 Task: Create a sub task Gather and Analyse Requirements for the task  Create a new online platform for online meditation and mindfulness sessions in the project BrightWorks , assign it to team member softage.2@softage.net and update the status of the sub task to  At Risk , set the priority of the sub task to Medium
Action: Mouse moved to (553, 499)
Screenshot: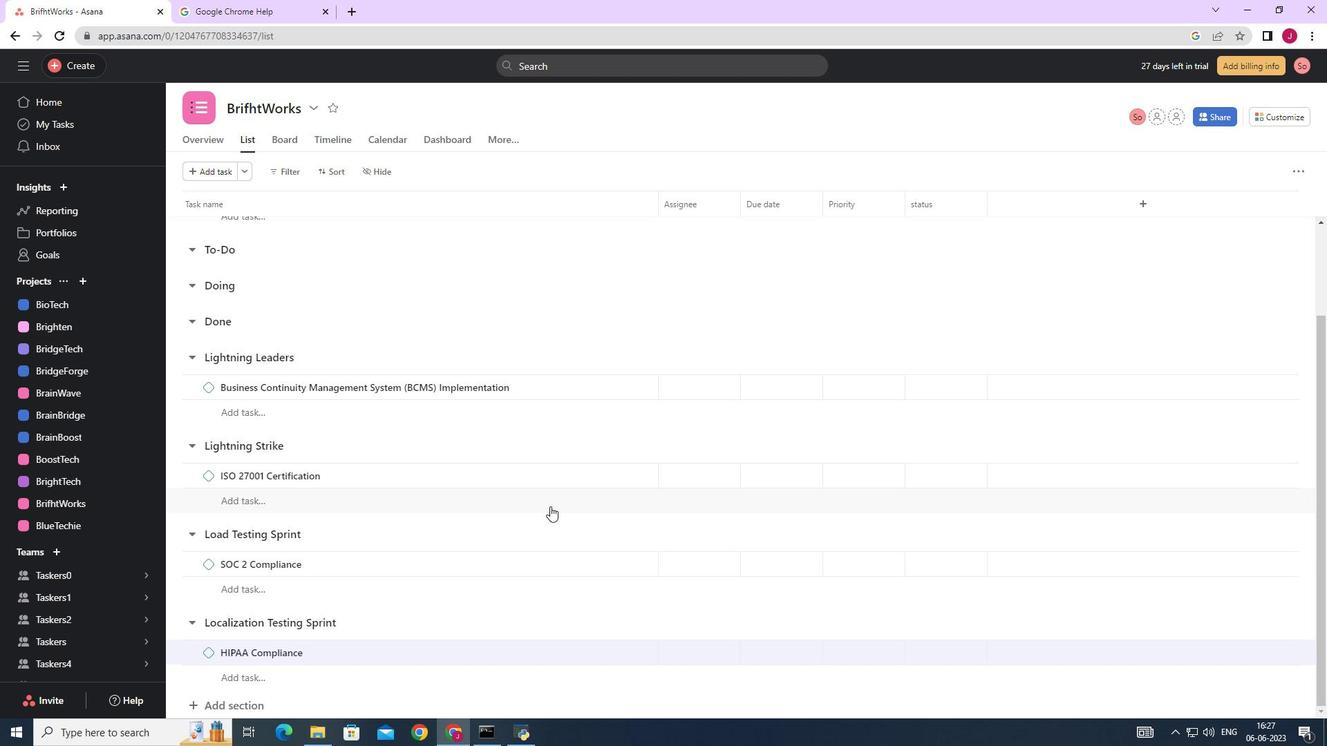 
Action: Mouse scrolled (553, 499) with delta (0, 0)
Screenshot: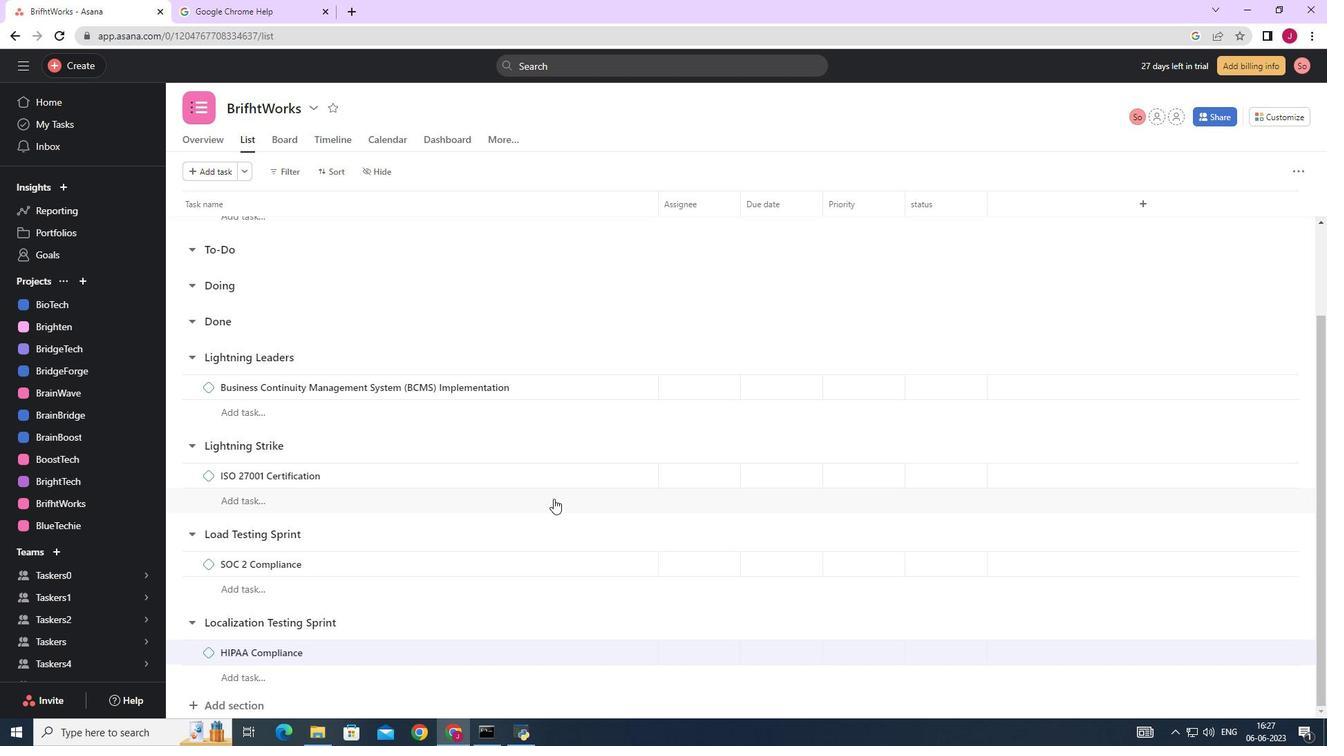
Action: Mouse moved to (1286, 114)
Screenshot: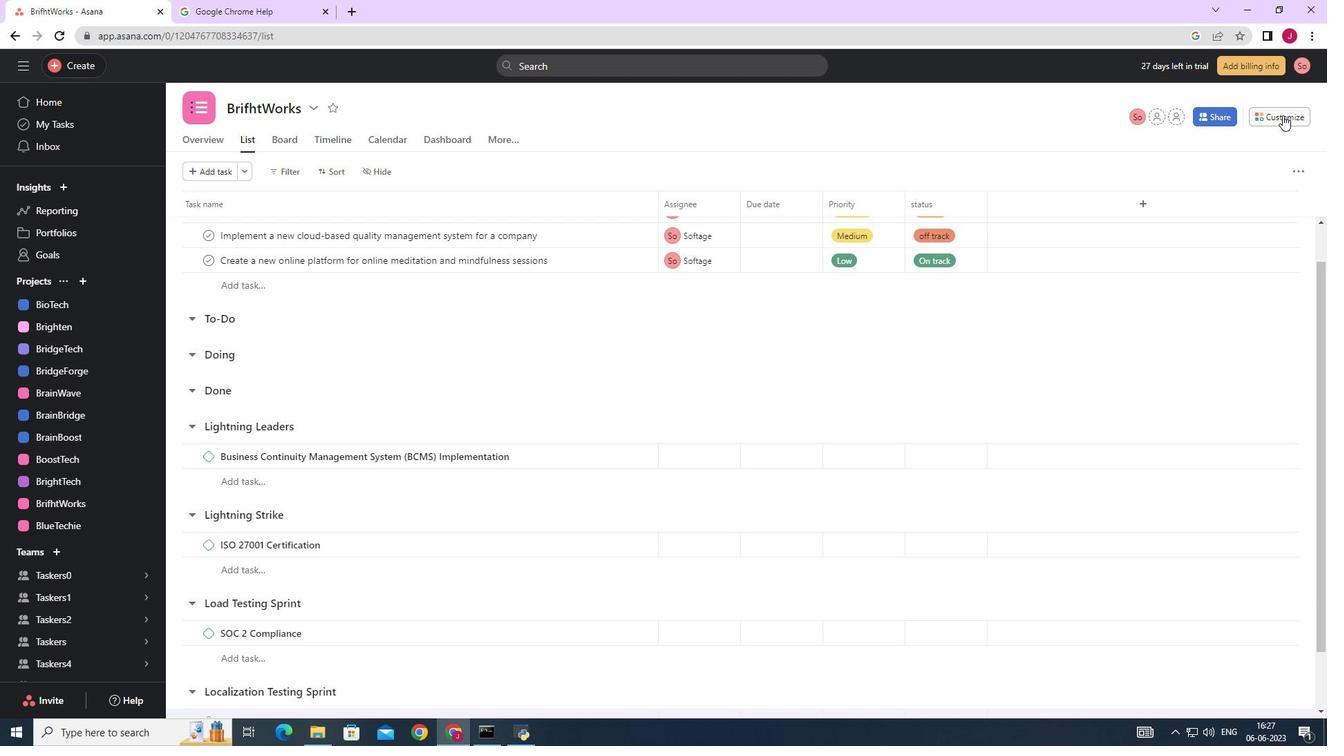 
Action: Mouse pressed left at (1286, 114)
Screenshot: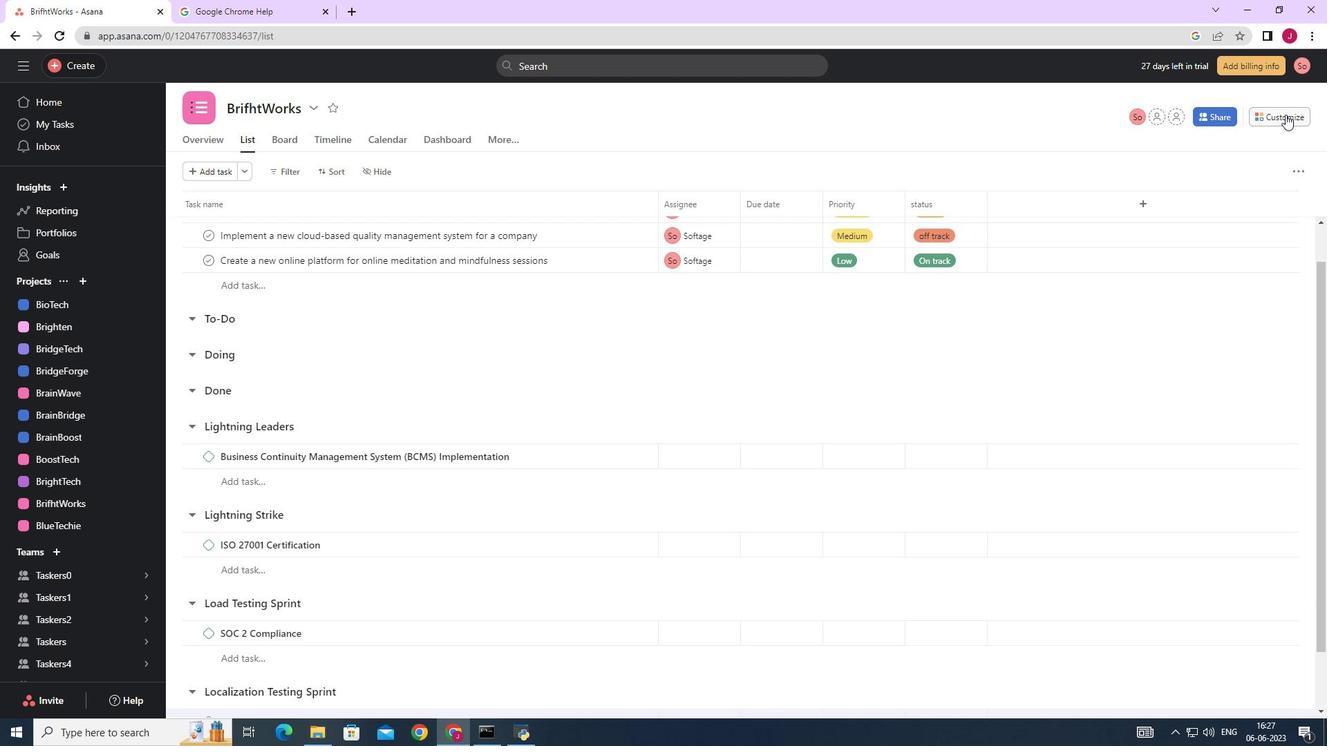 
Action: Mouse moved to (866, 346)
Screenshot: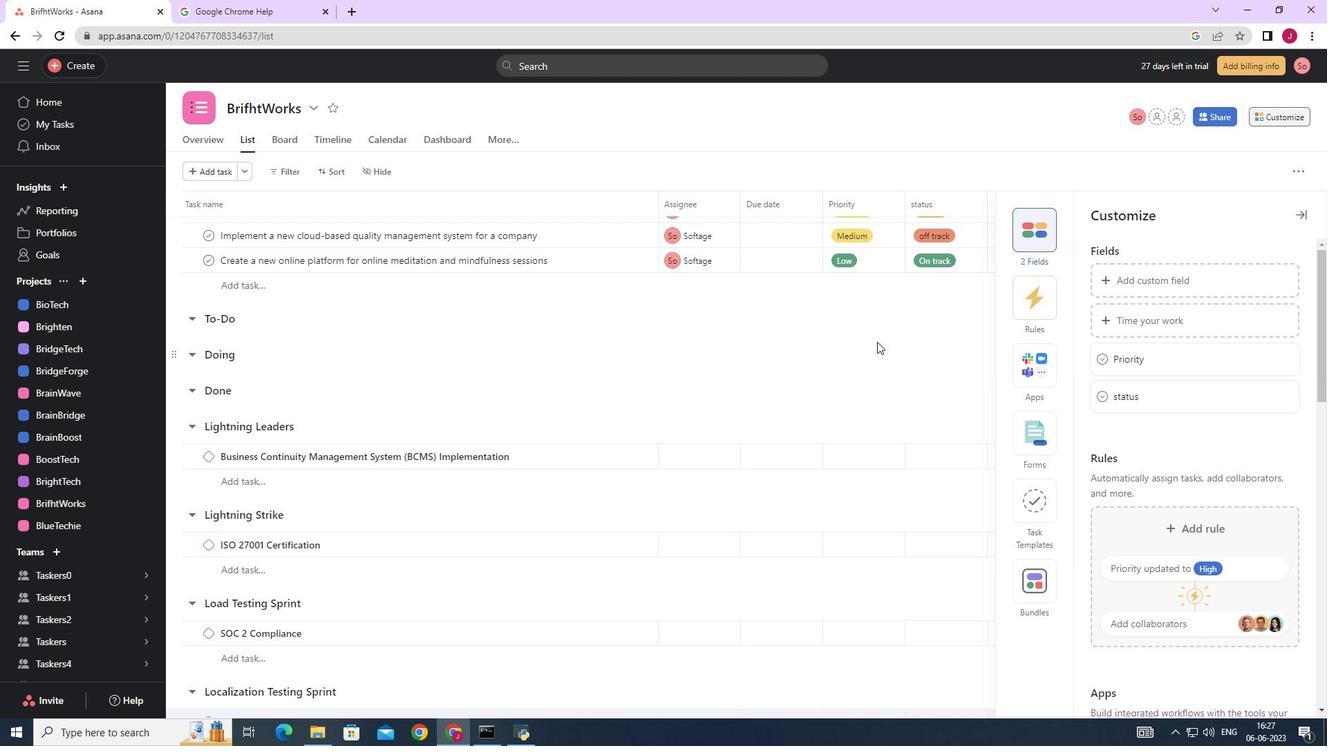 
Action: Mouse pressed left at (866, 346)
Screenshot: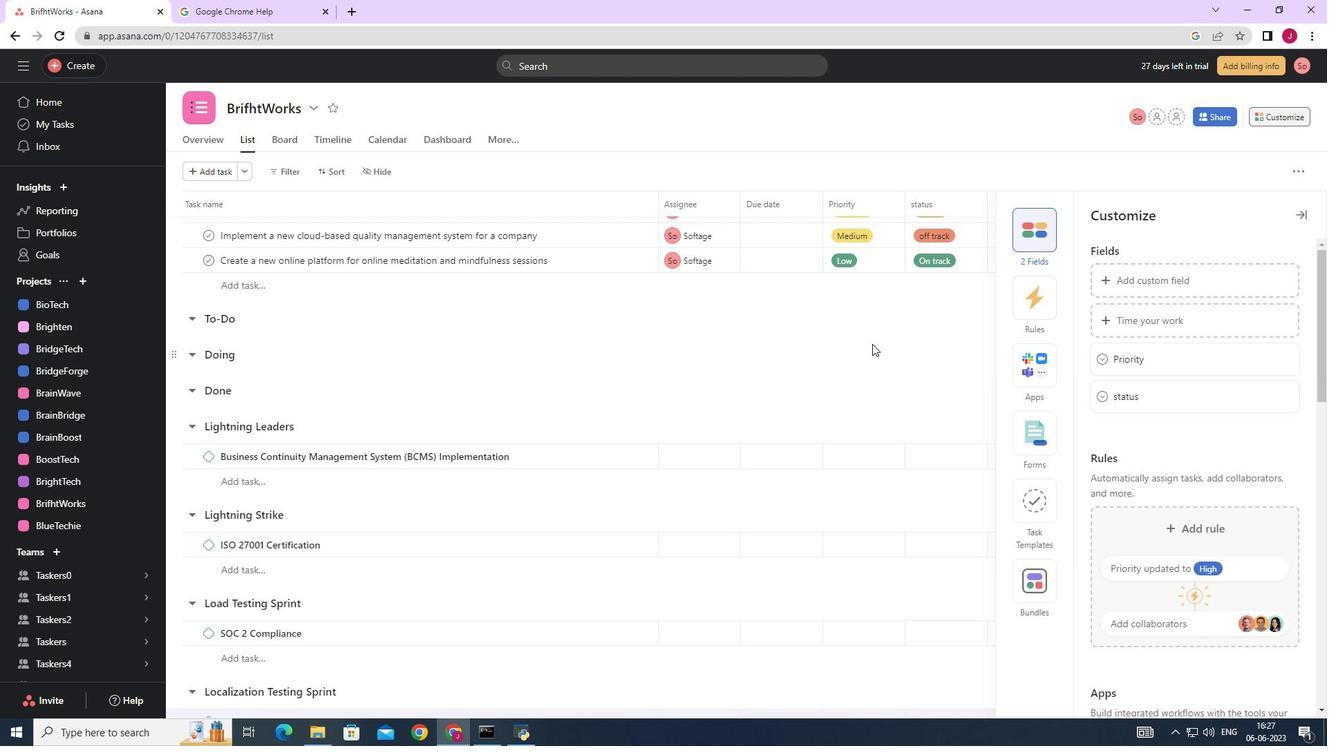 
Action: Mouse moved to (638, 396)
Screenshot: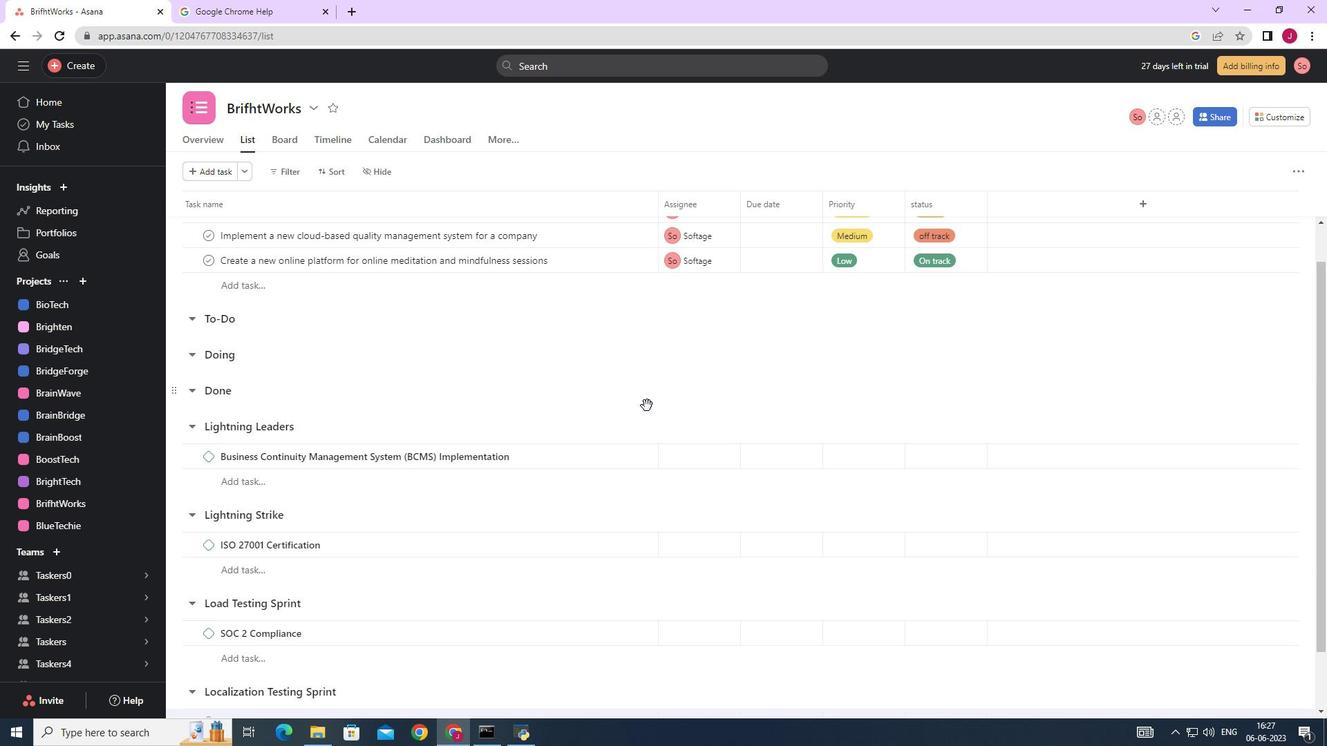 
Action: Mouse scrolled (638, 397) with delta (0, 0)
Screenshot: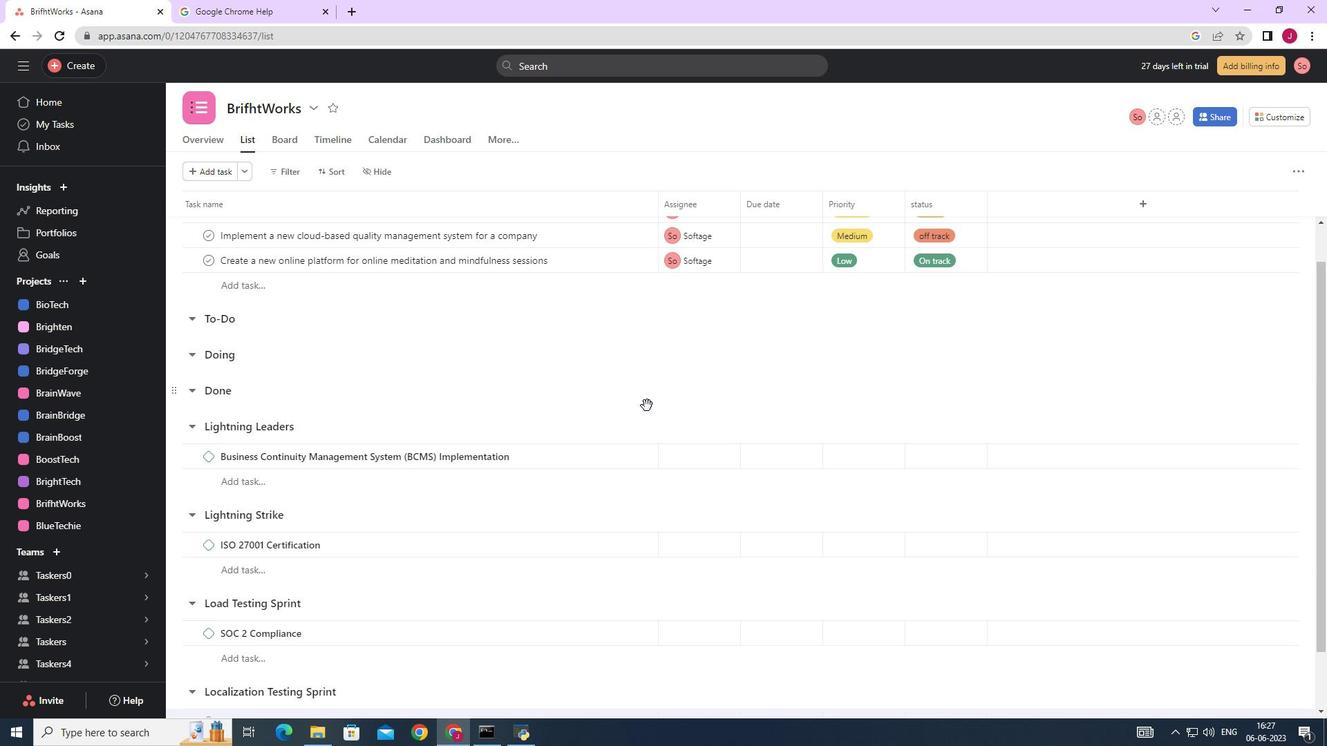 
Action: Mouse moved to (636, 394)
Screenshot: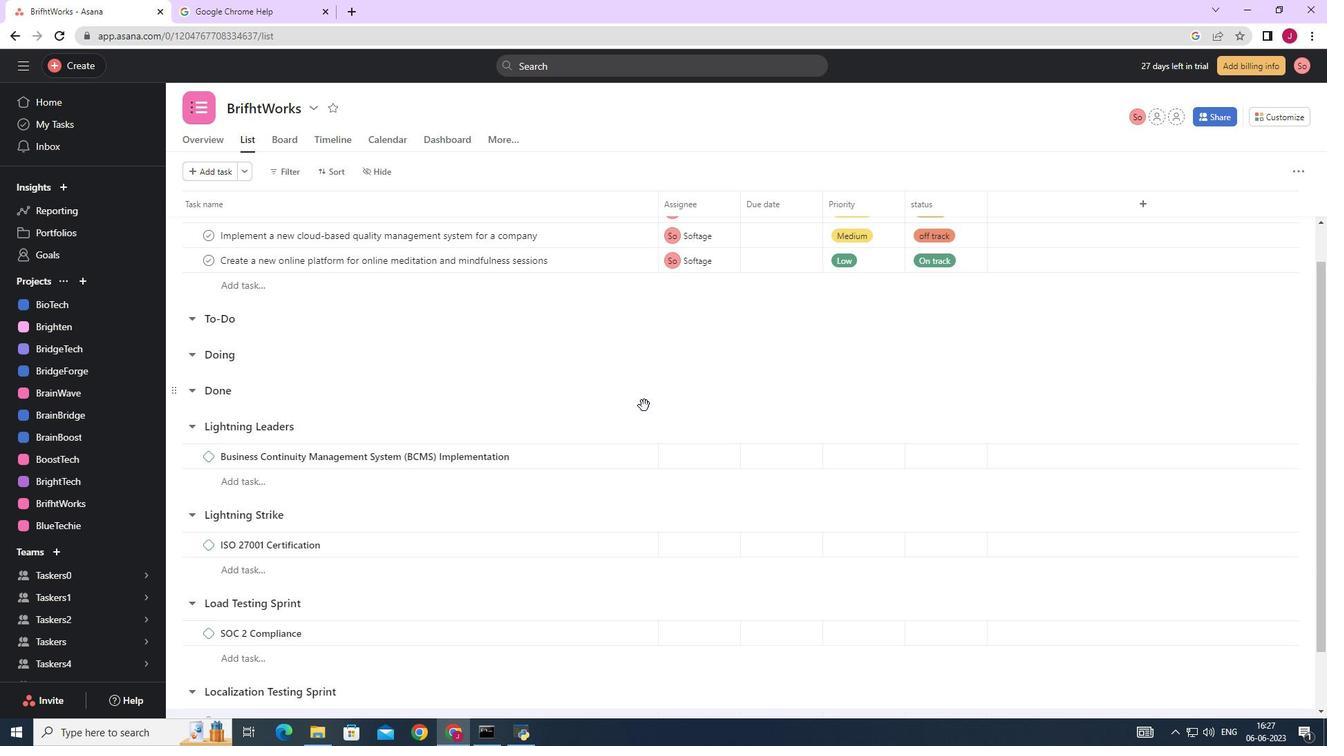 
Action: Mouse scrolled (636, 396) with delta (0, 0)
Screenshot: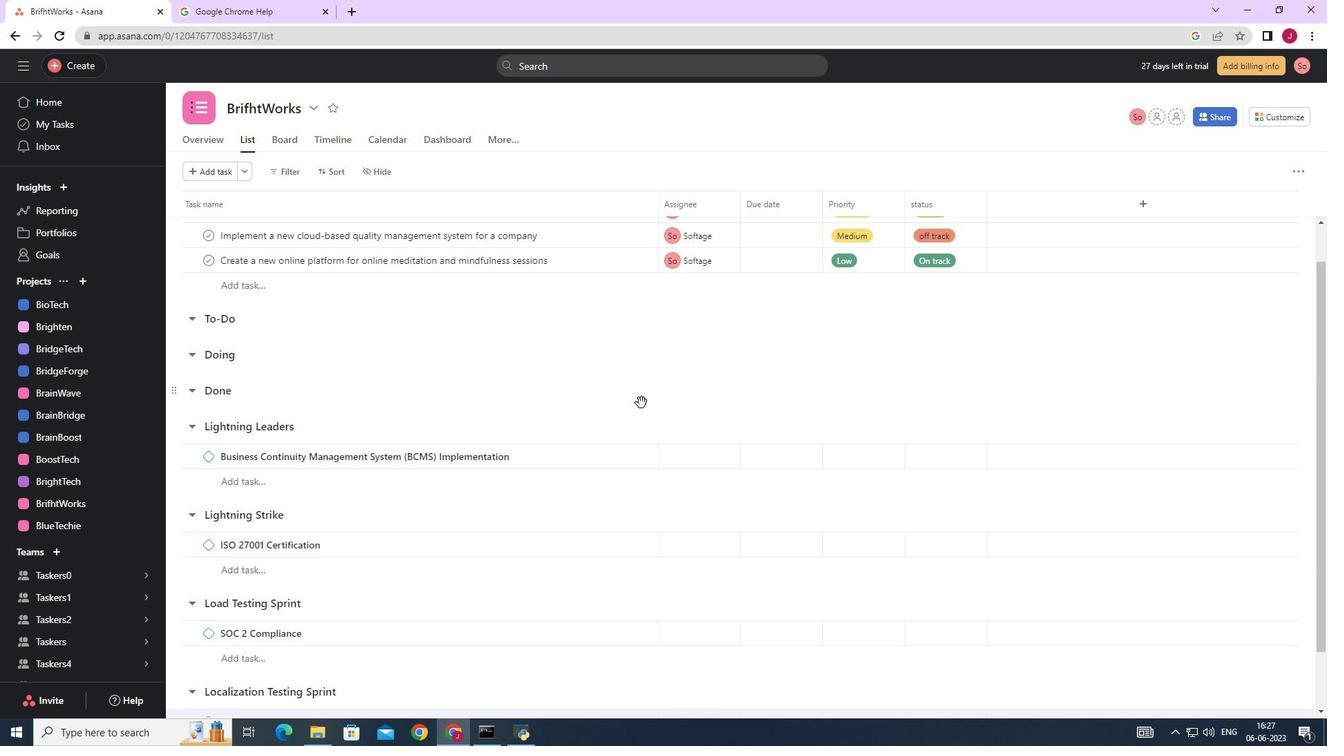 
Action: Mouse moved to (634, 387)
Screenshot: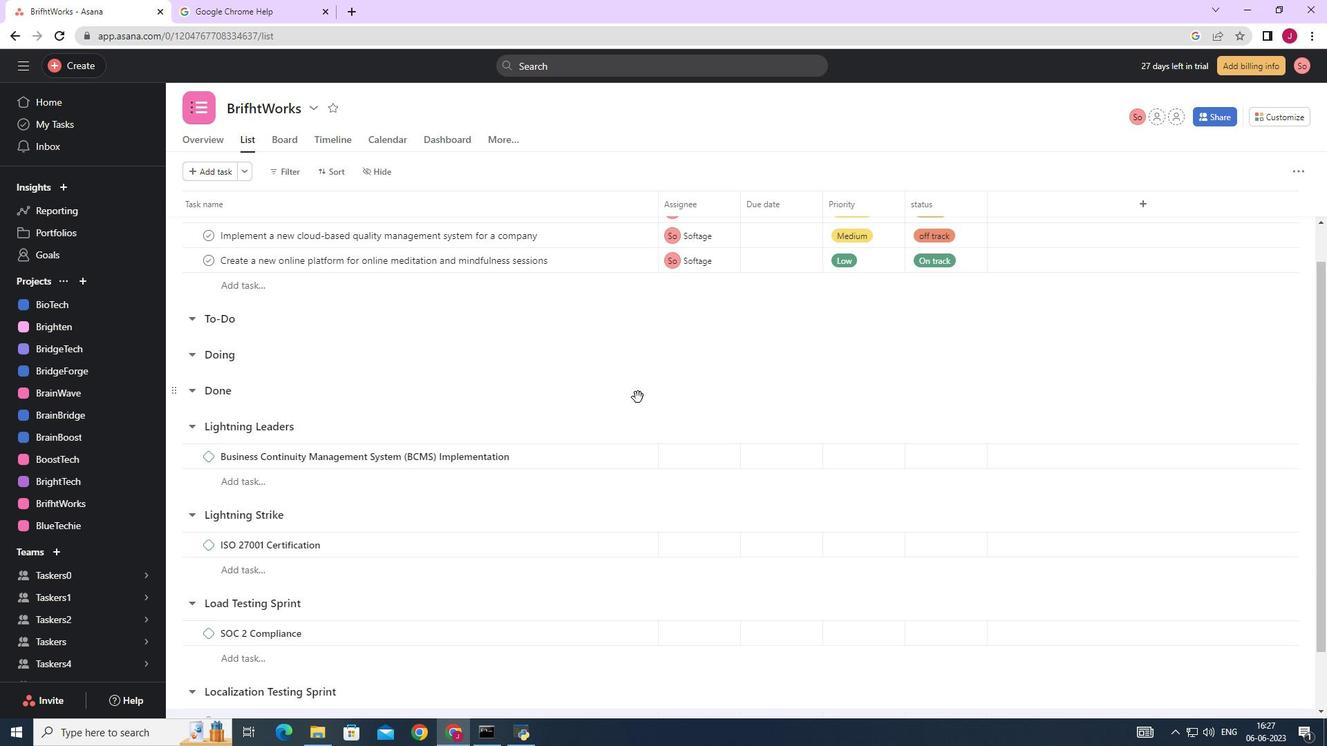 
Action: Mouse scrolled (636, 392) with delta (0, 0)
Screenshot: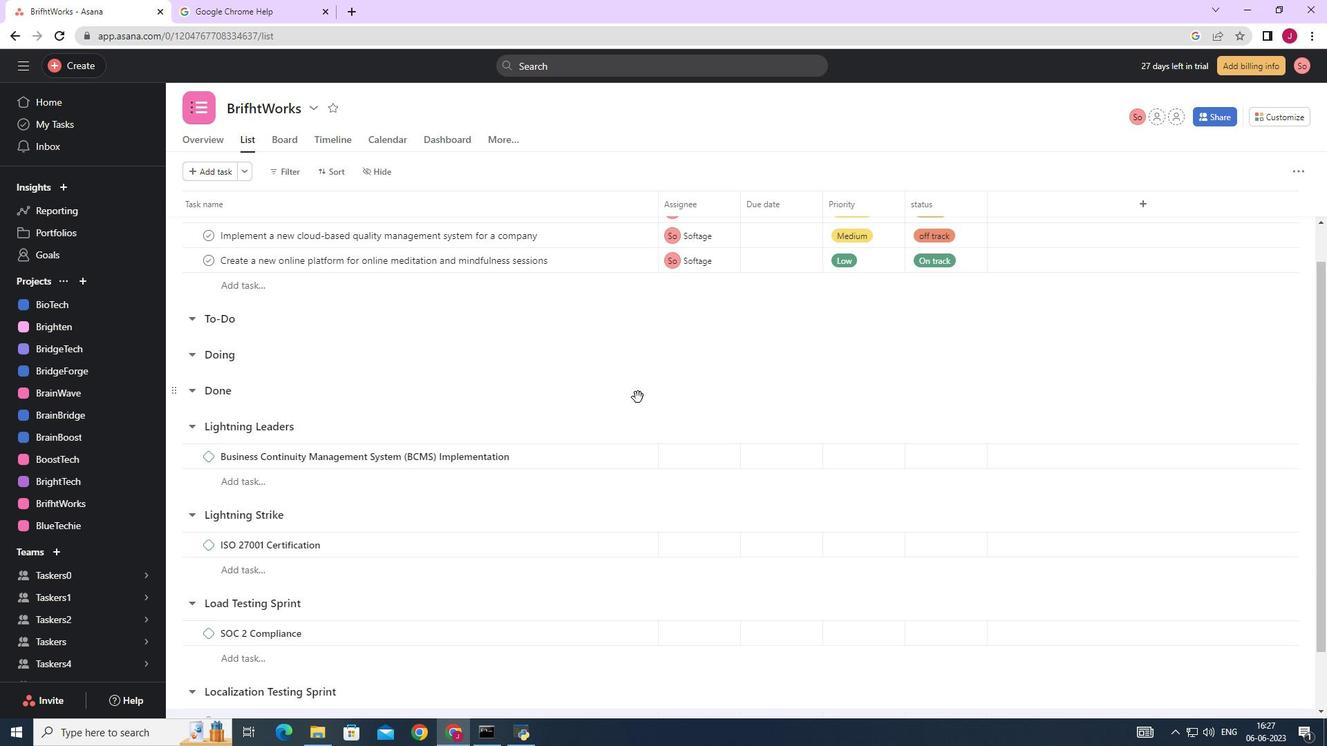 
Action: Mouse moved to (603, 307)
Screenshot: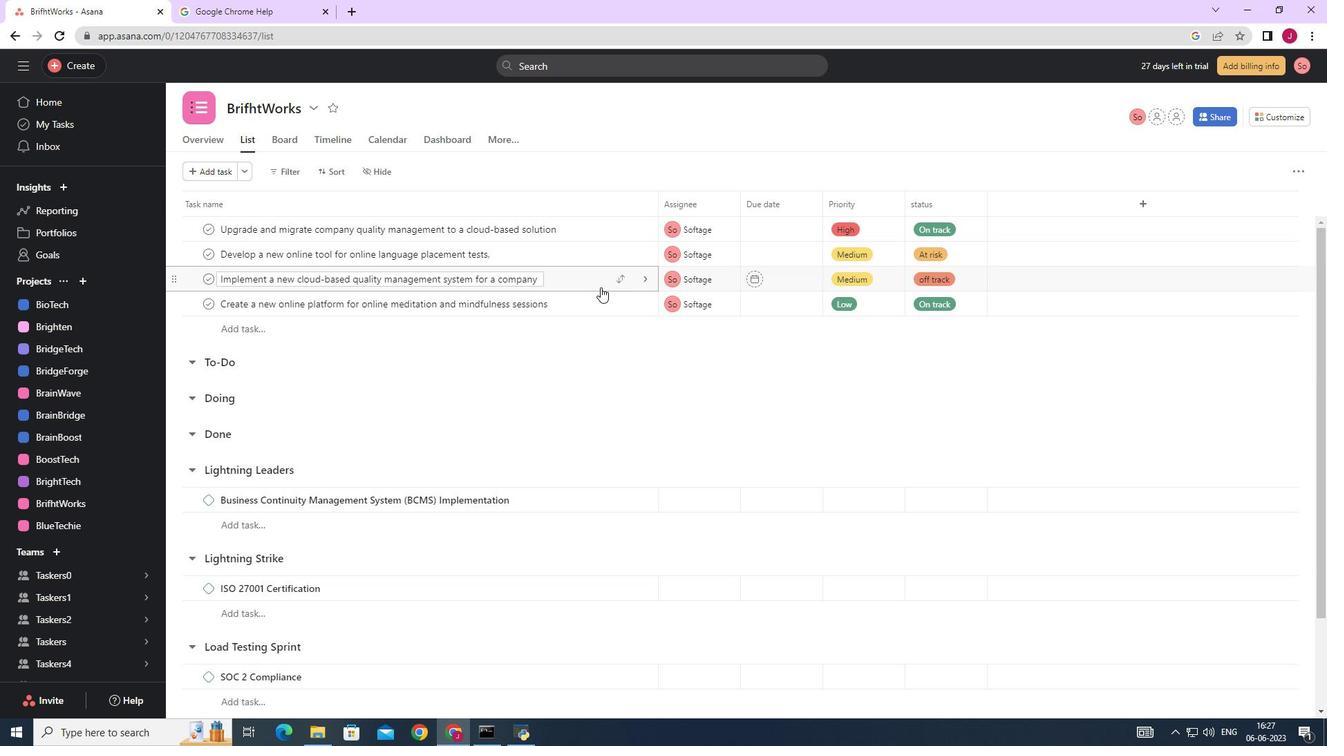 
Action: Mouse pressed left at (603, 307)
Screenshot: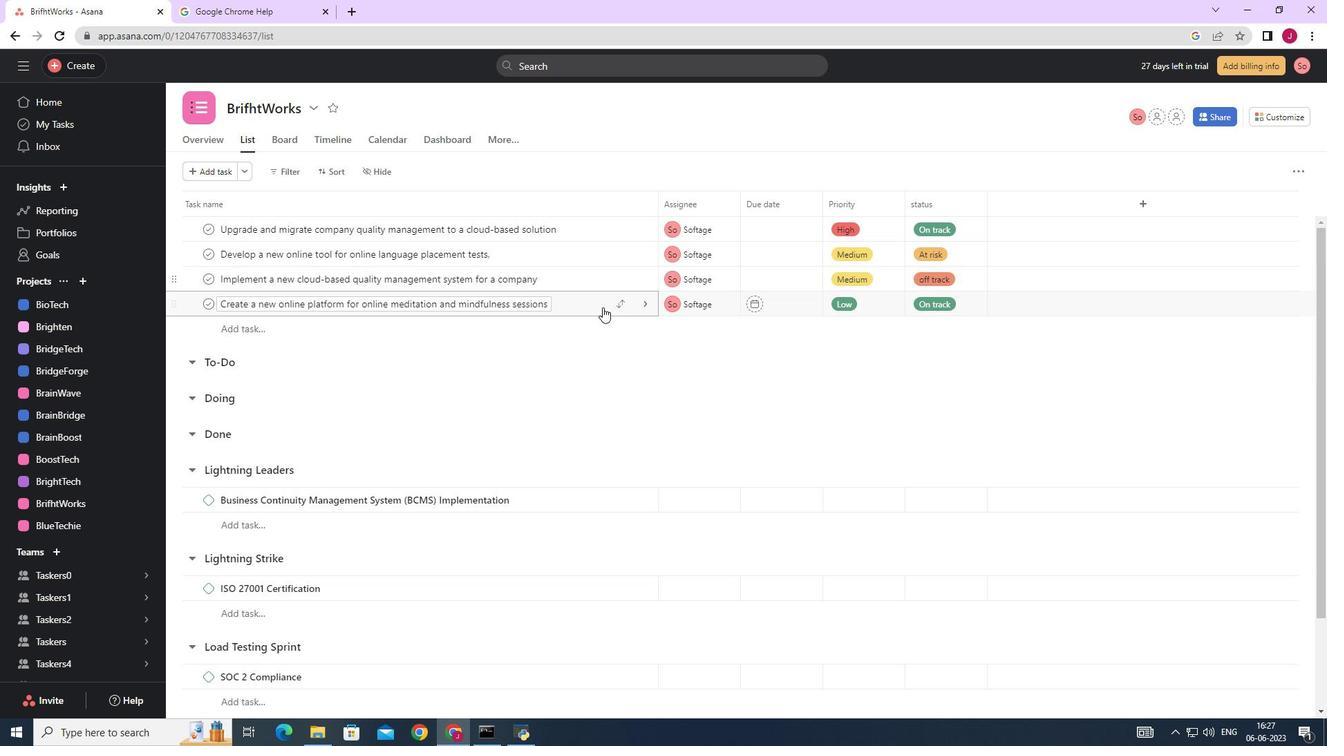 
Action: Mouse moved to (1005, 434)
Screenshot: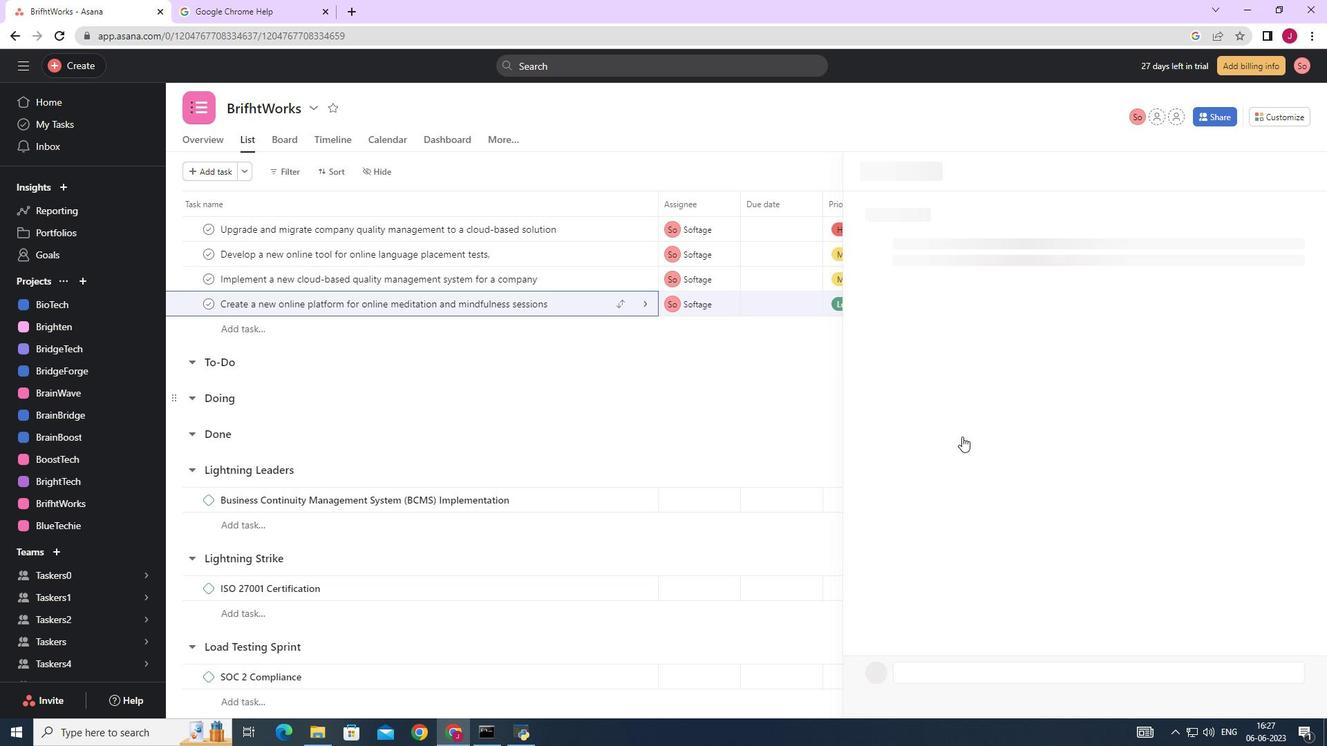 
Action: Mouse scrolled (1005, 434) with delta (0, 0)
Screenshot: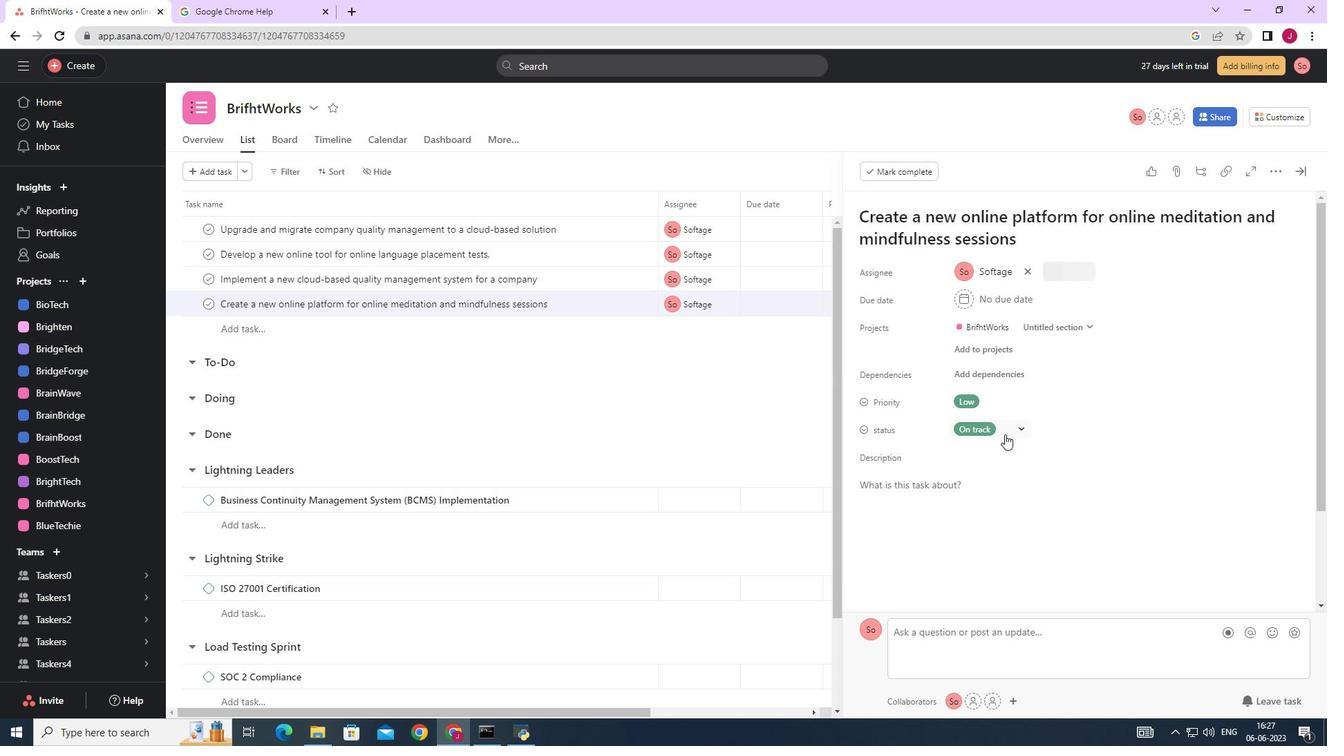 
Action: Mouse scrolled (1005, 434) with delta (0, 0)
Screenshot: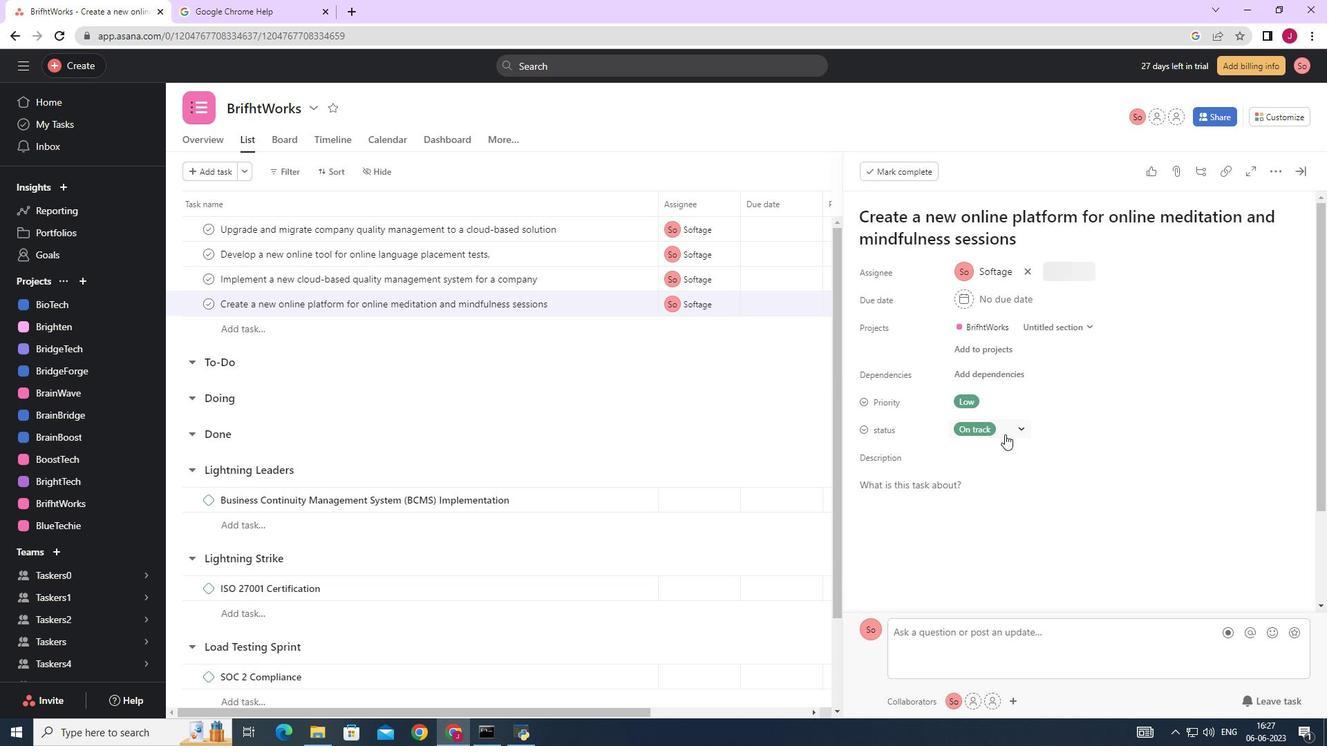 
Action: Mouse scrolled (1005, 434) with delta (0, 0)
Screenshot: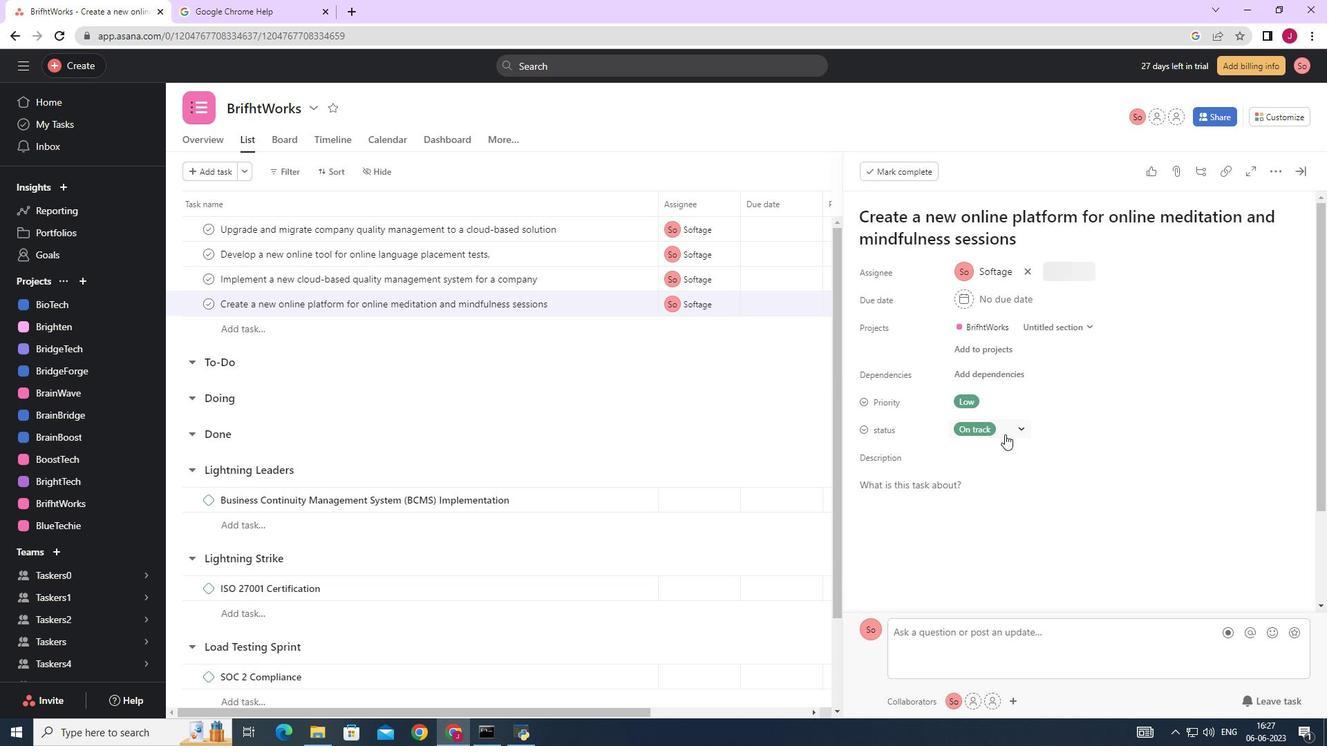 
Action: Mouse moved to (1006, 434)
Screenshot: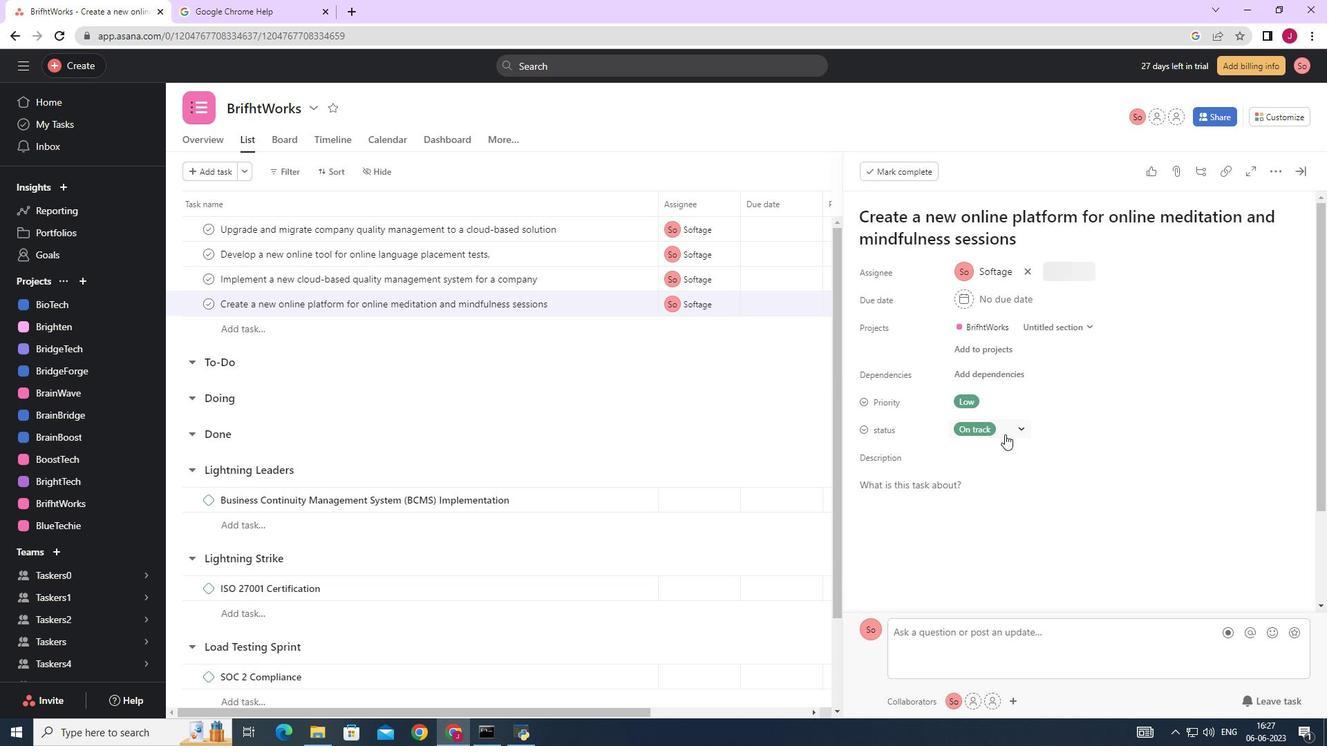 
Action: Mouse scrolled (1006, 434) with delta (0, 0)
Screenshot: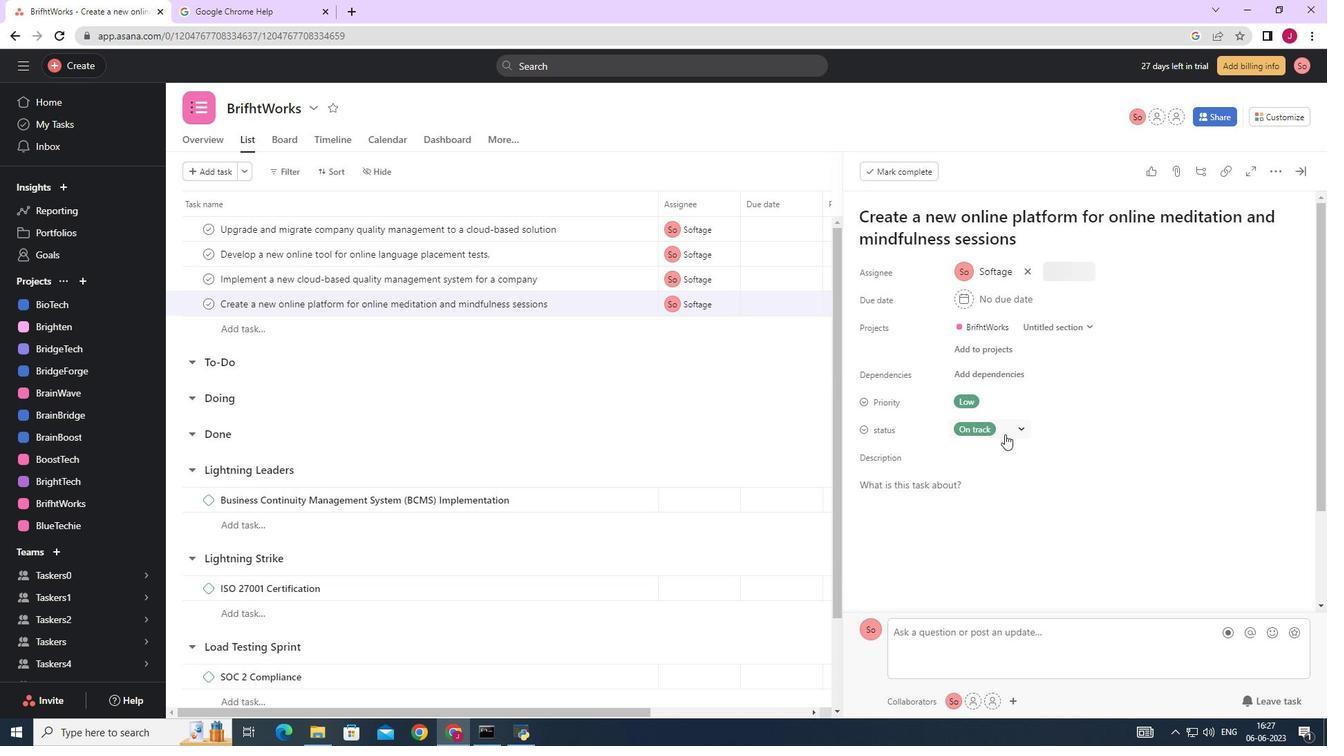 
Action: Mouse moved to (1006, 434)
Screenshot: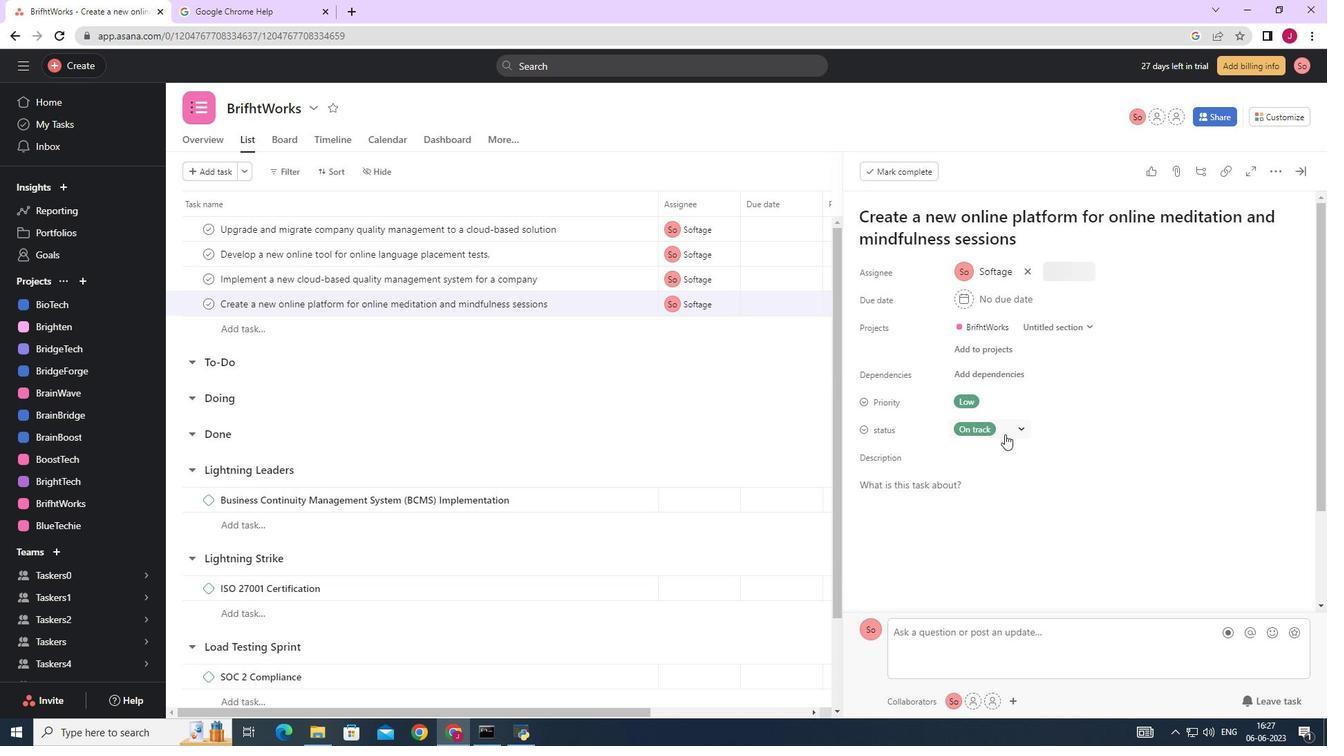 
Action: Mouse scrolled (1006, 433) with delta (0, 0)
Screenshot: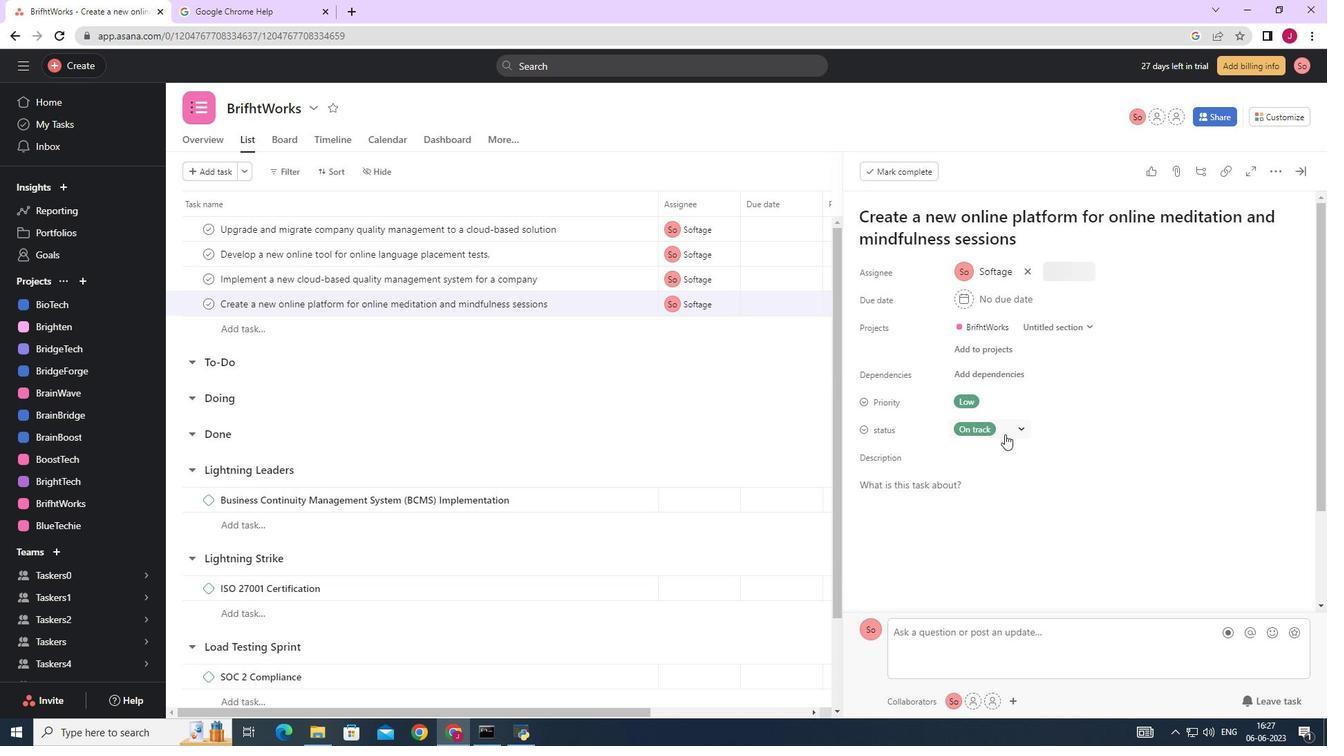 
Action: Mouse scrolled (1006, 433) with delta (0, 0)
Screenshot: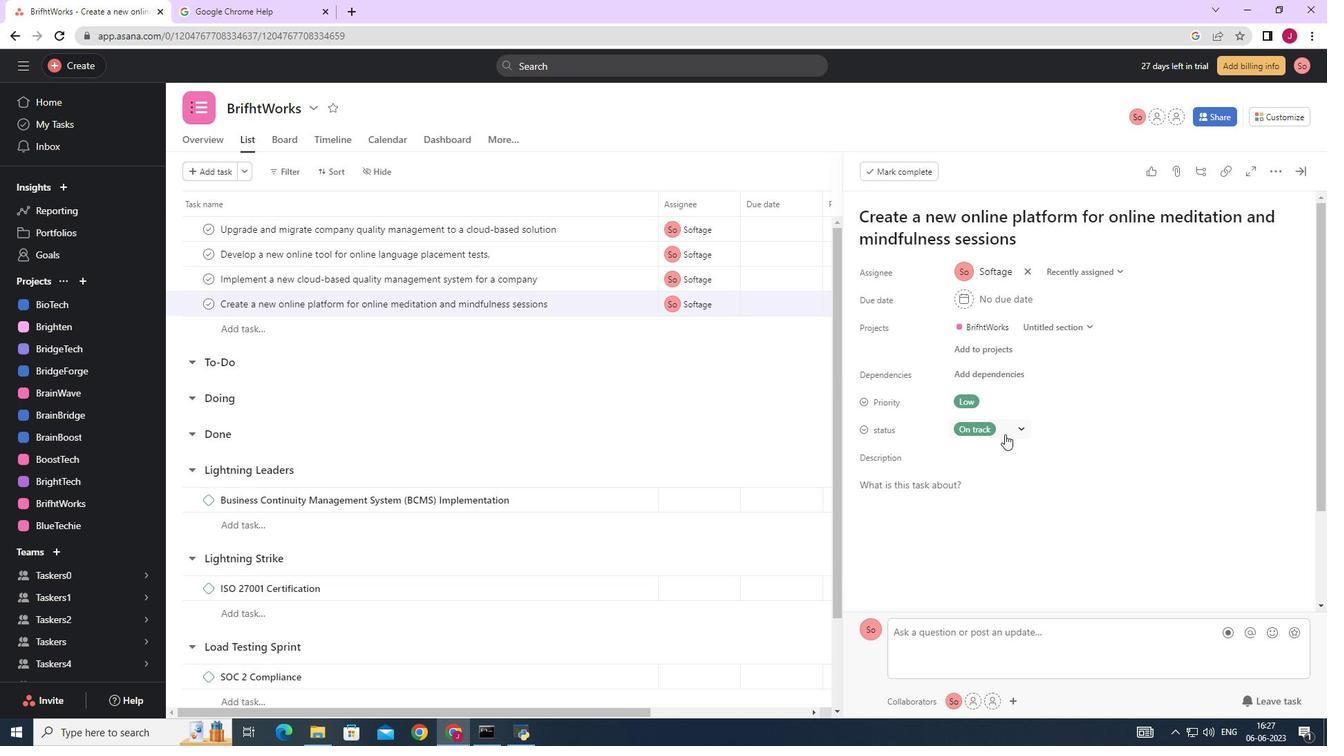 
Action: Mouse moved to (903, 500)
Screenshot: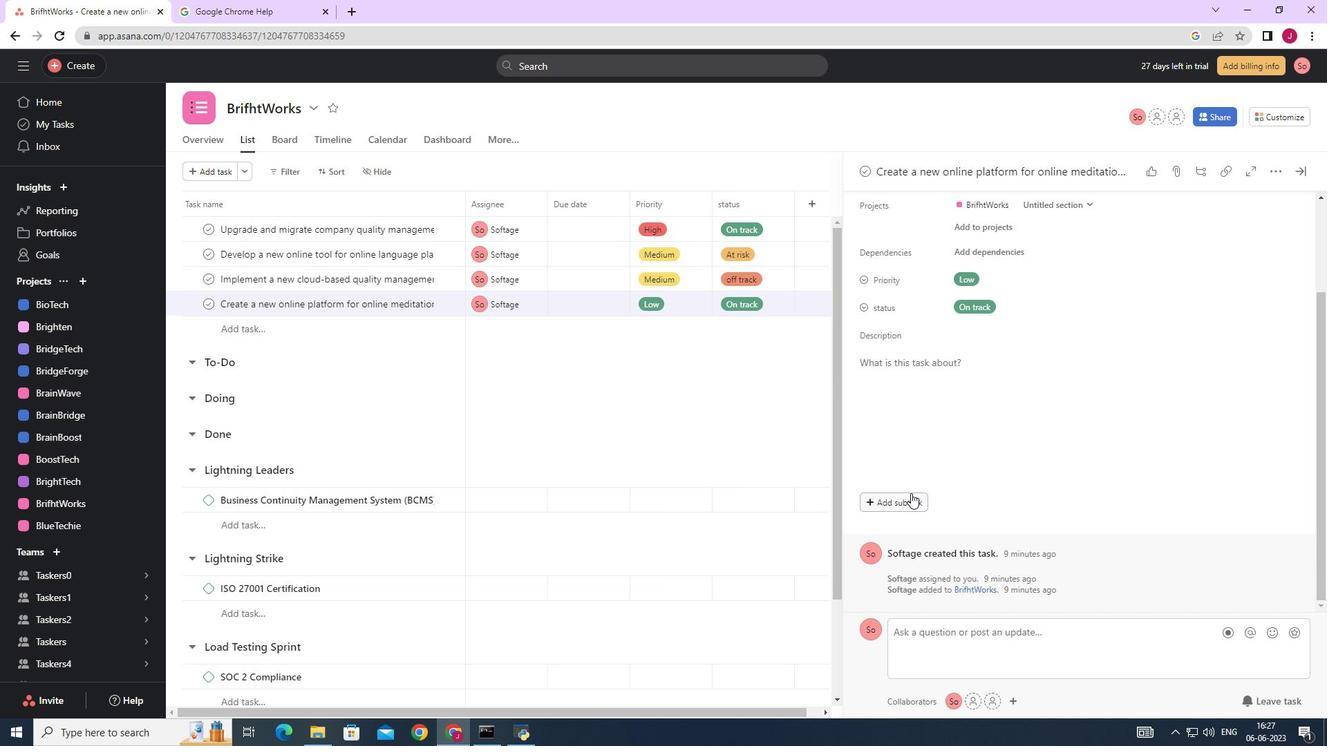 
Action: Mouse pressed left at (903, 500)
Screenshot: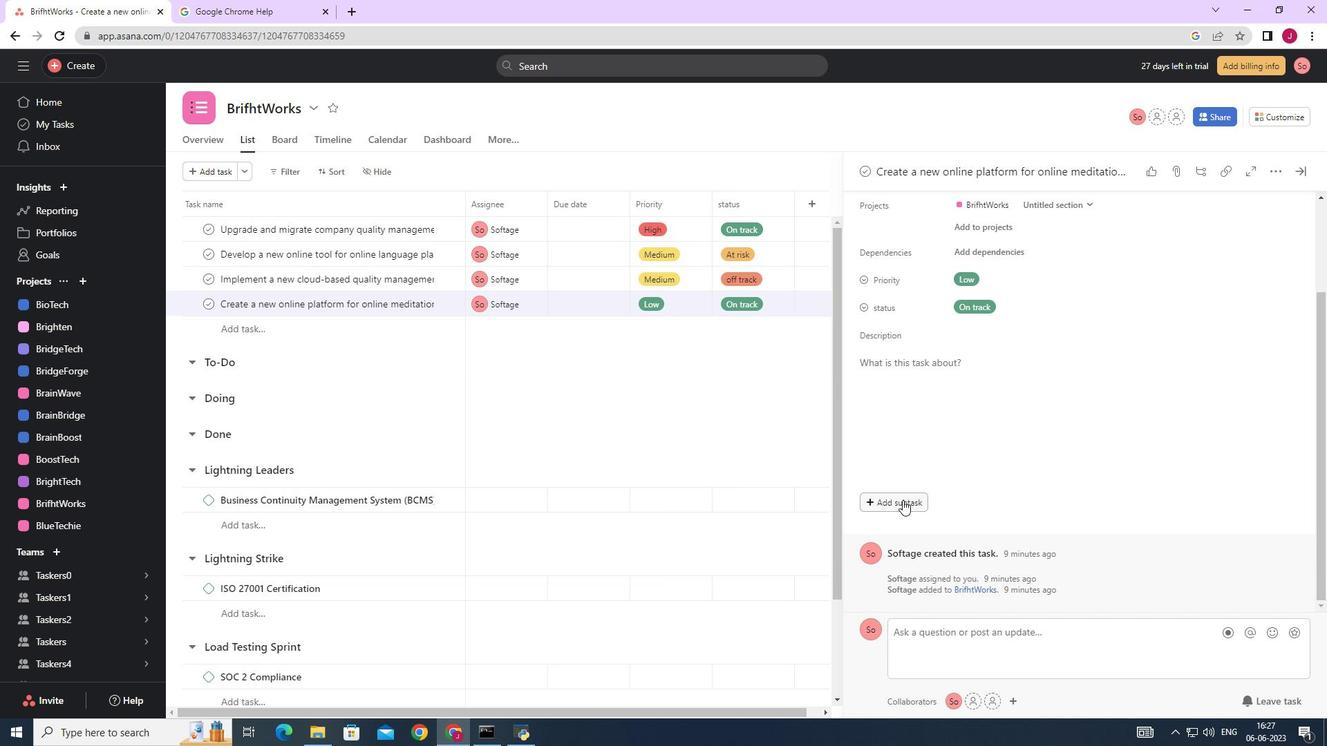 
Action: Key pressed <Key.caps_lock>G<Key.caps_lock>ather<Key.space>and<Key.space><Key.caps_lock>R<Key.caps_lock>equireents<Key.space><Key.backspace><Key.backspace><Key.backspace><Key.backspace><Key.backspace><Key.backspace><Key.backspace><Key.backspace><Key.backspace><Key.backspace><Key.backspace><Key.backspace><Key.caps_lock>A<Key.caps_lock>nalyse<Key.space><Key.caps_lock>R<Key.caps_lock>equirements
Screenshot: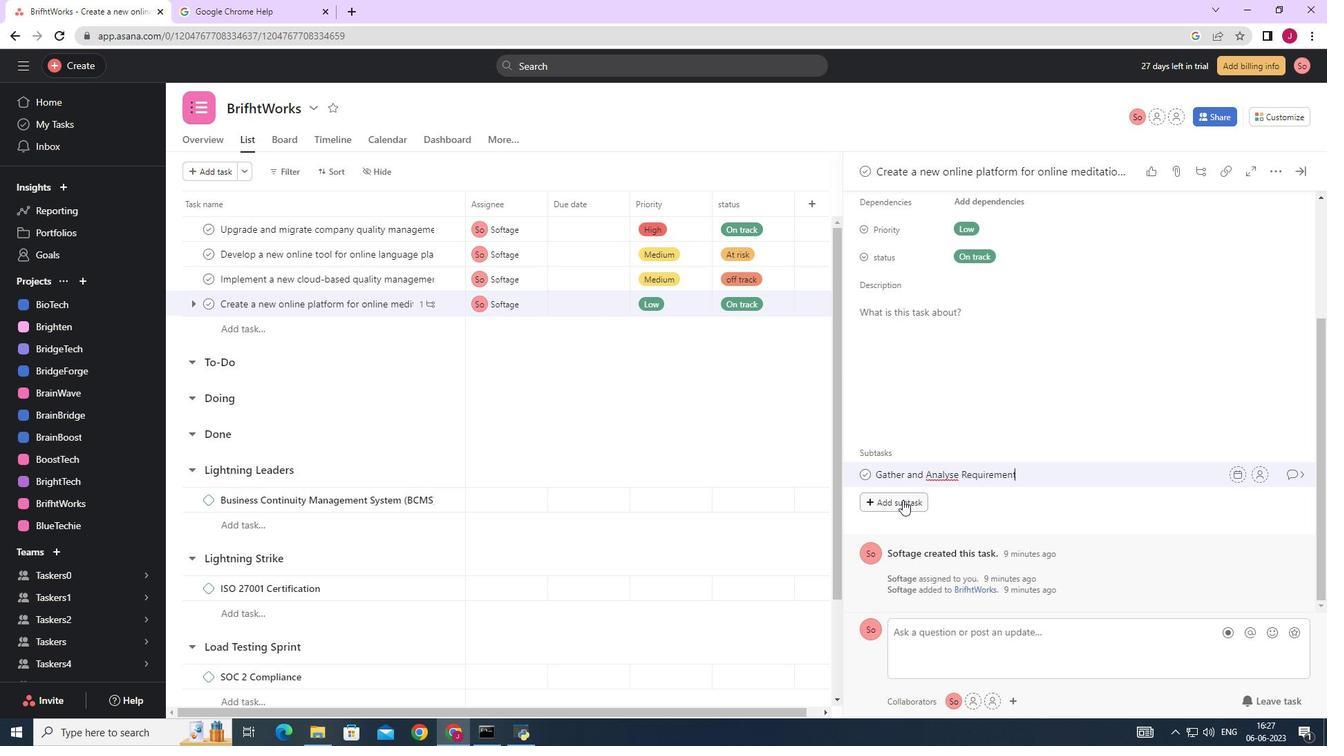 
Action: Mouse moved to (1255, 475)
Screenshot: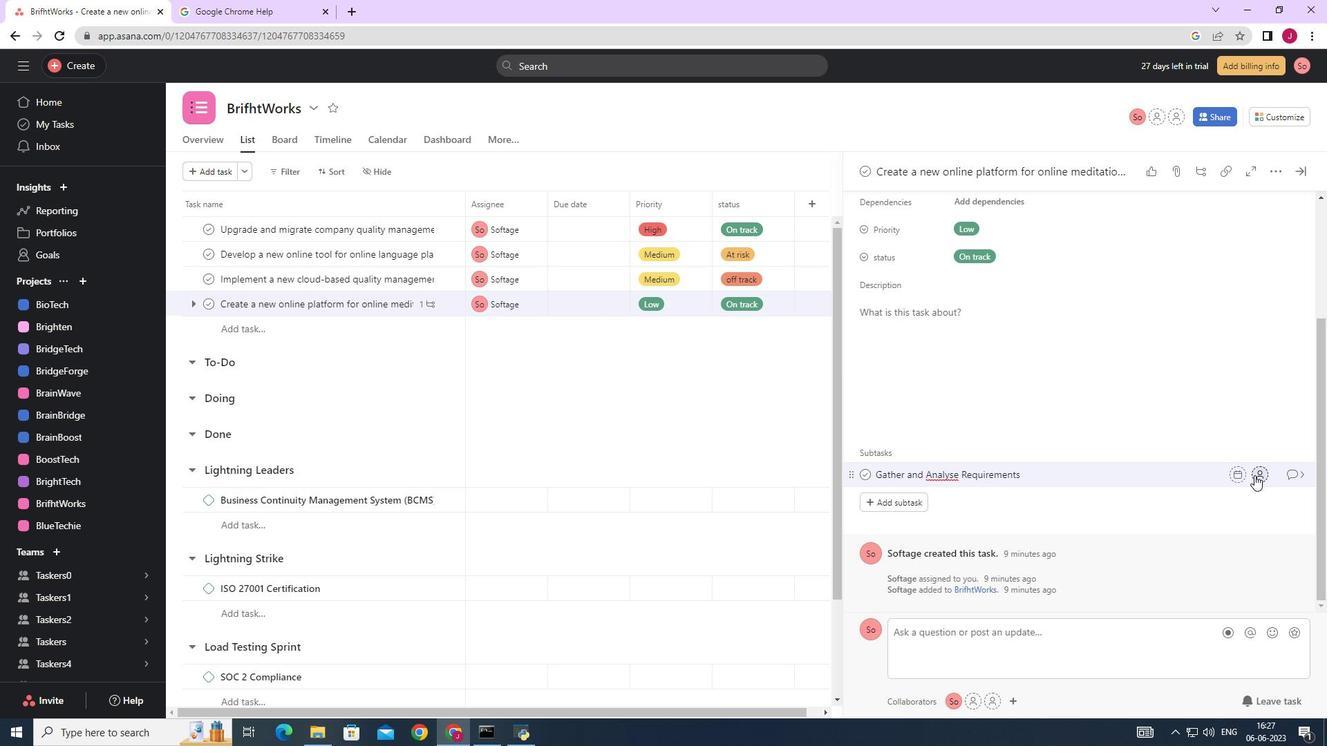 
Action: Mouse pressed left at (1255, 475)
Screenshot: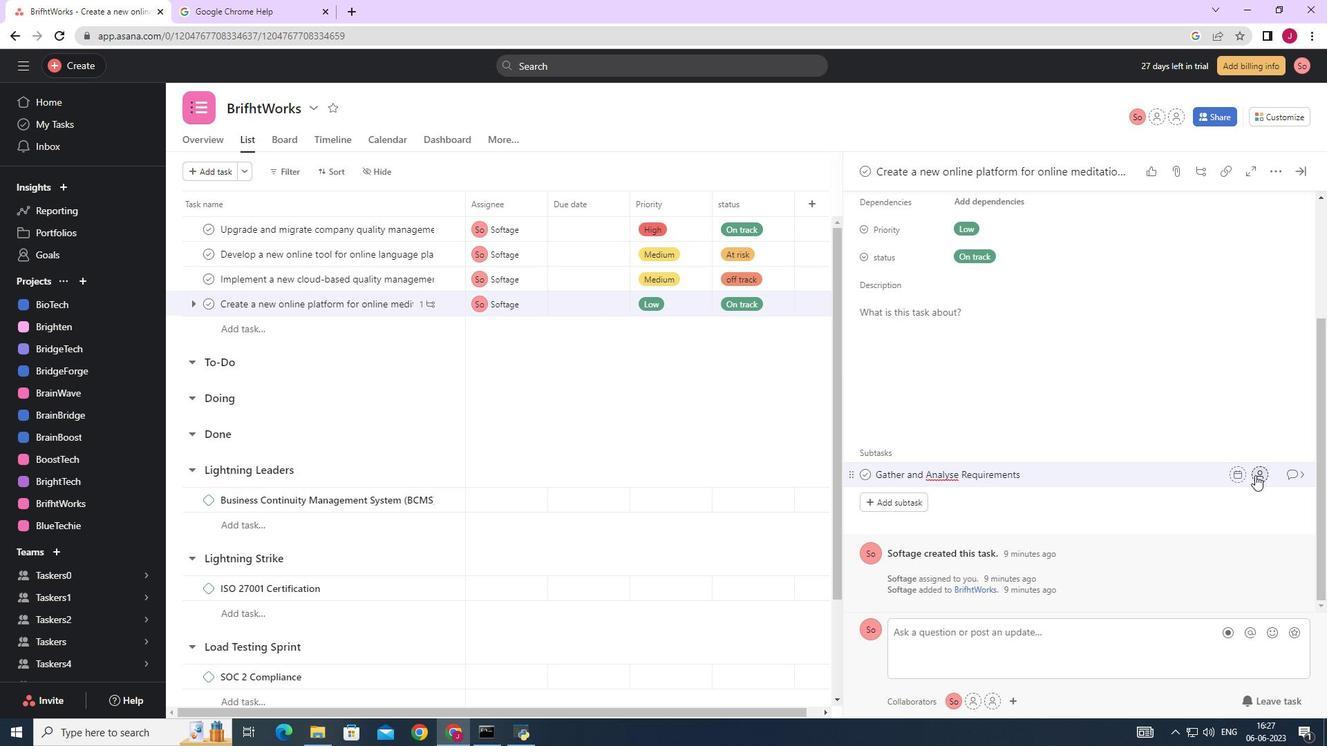 
Action: Mouse moved to (1035, 554)
Screenshot: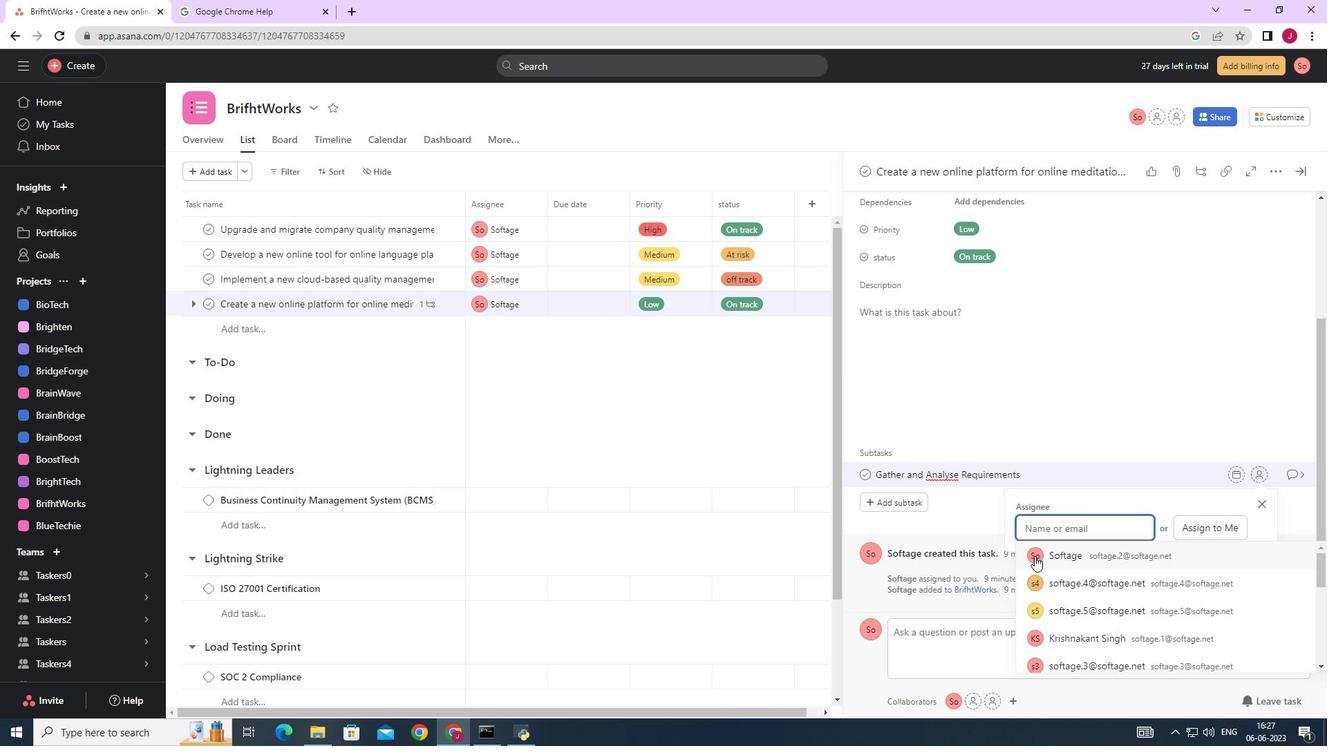 
Action: Key pressed softage.2
Screenshot: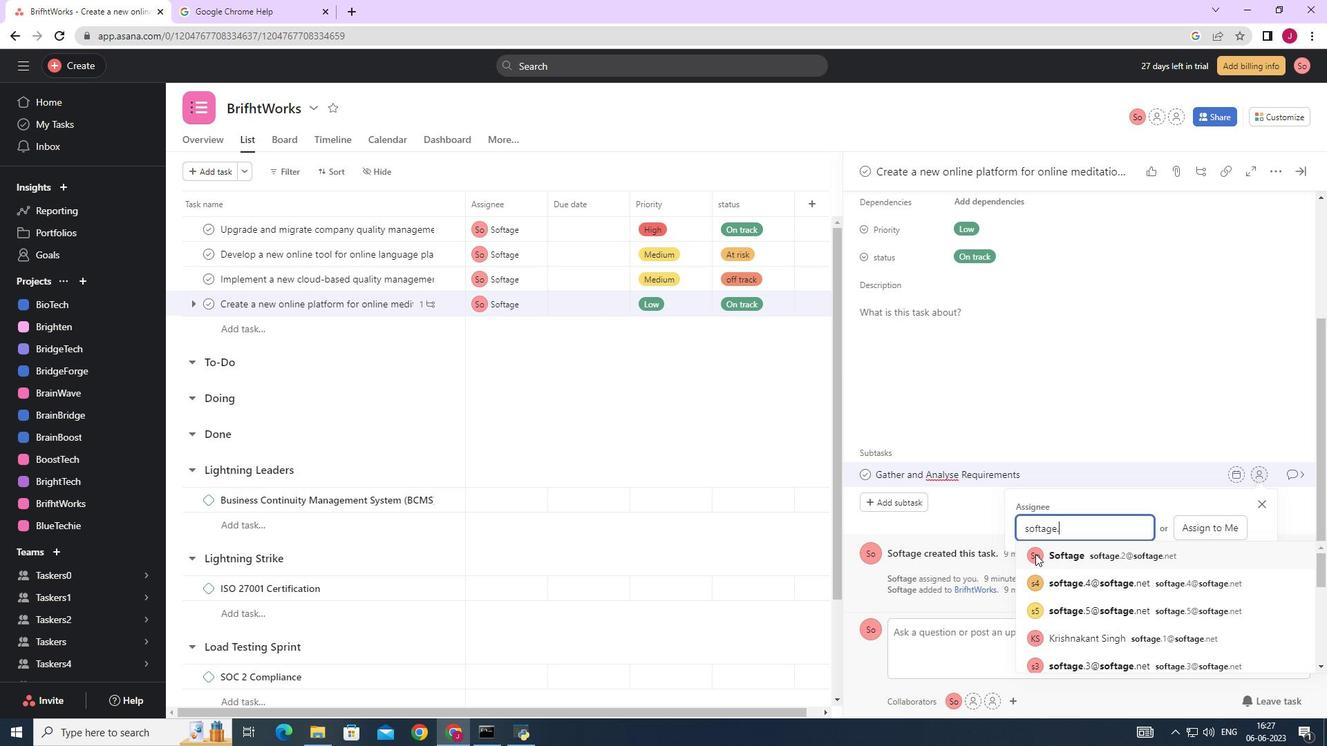 
Action: Mouse moved to (1072, 555)
Screenshot: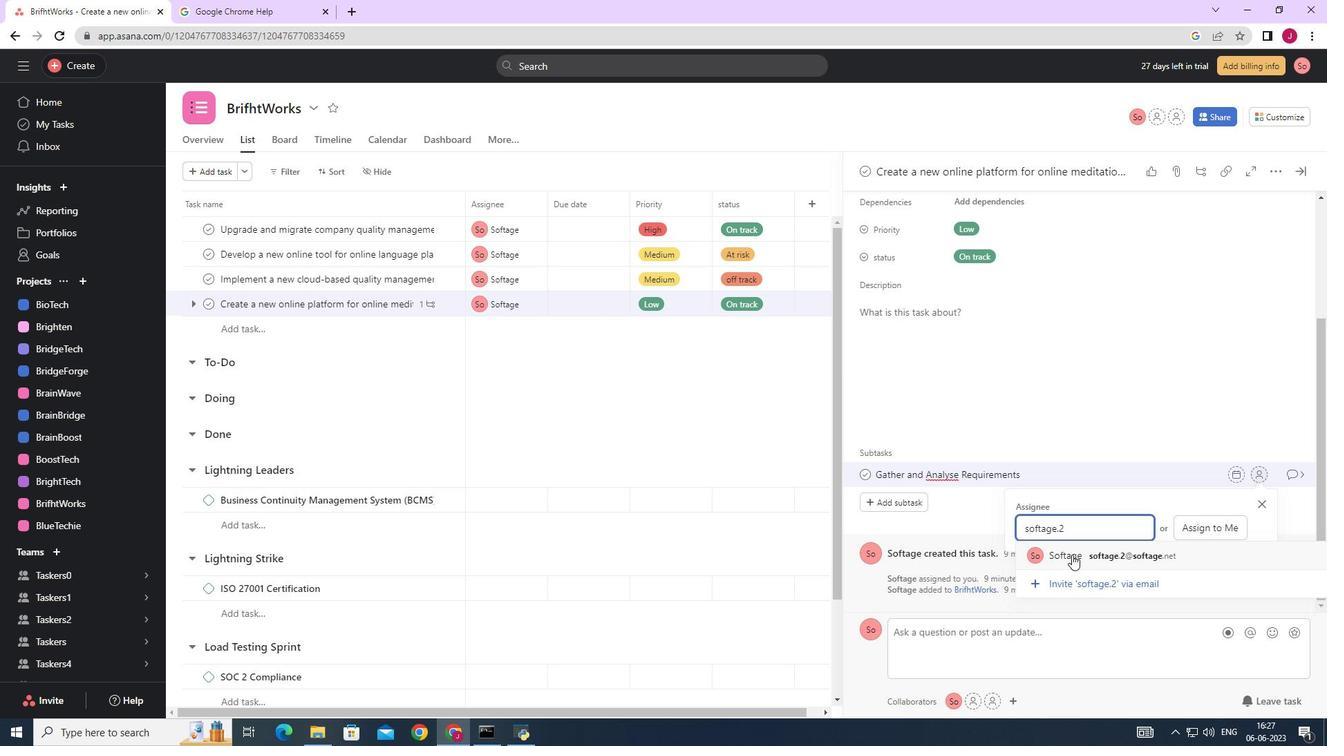 
Action: Mouse pressed left at (1072, 555)
Screenshot: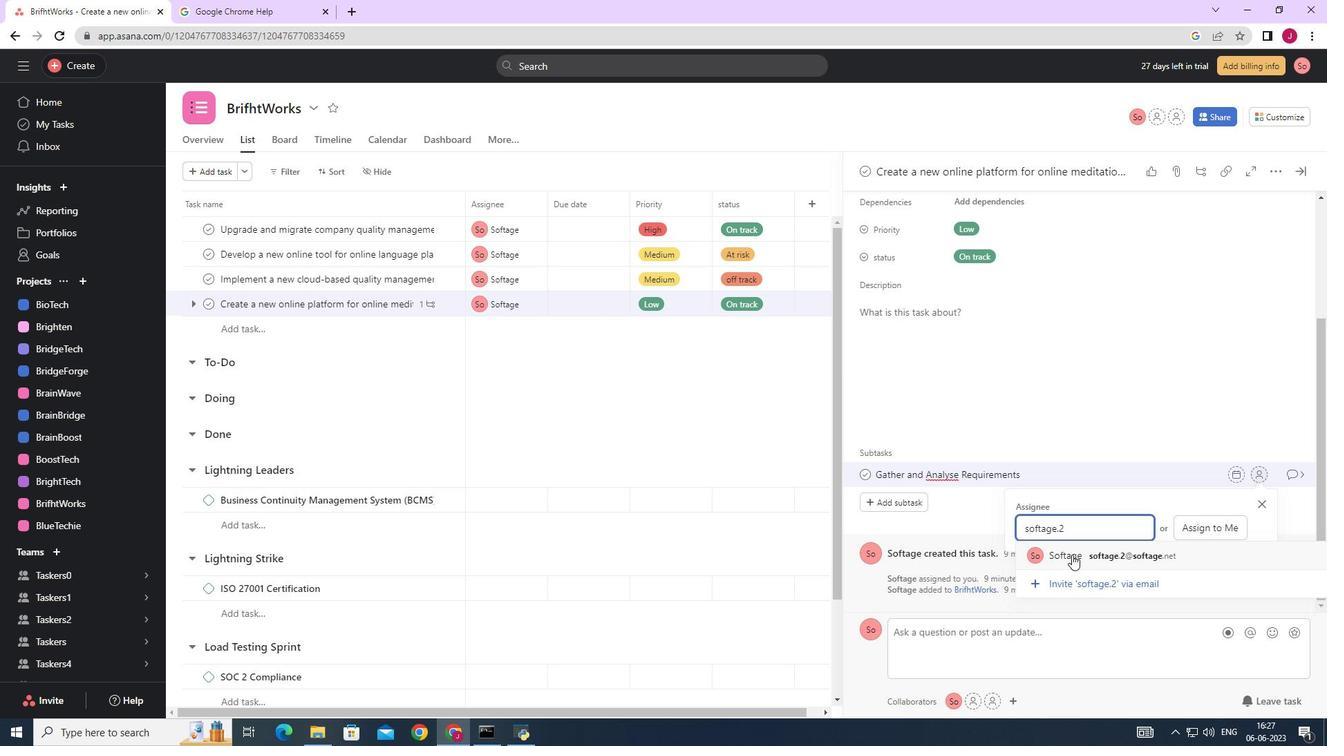 
Action: Mouse moved to (1289, 475)
Screenshot: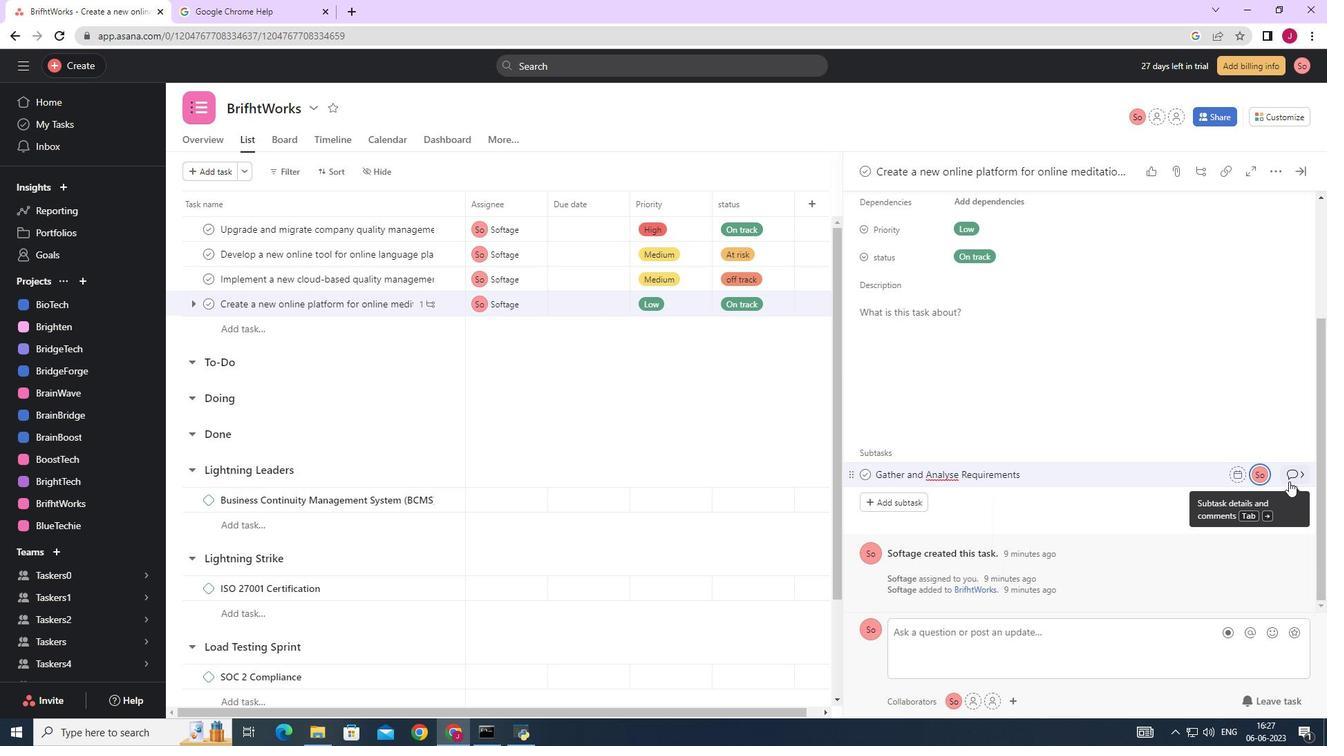 
Action: Mouse pressed left at (1289, 475)
Screenshot: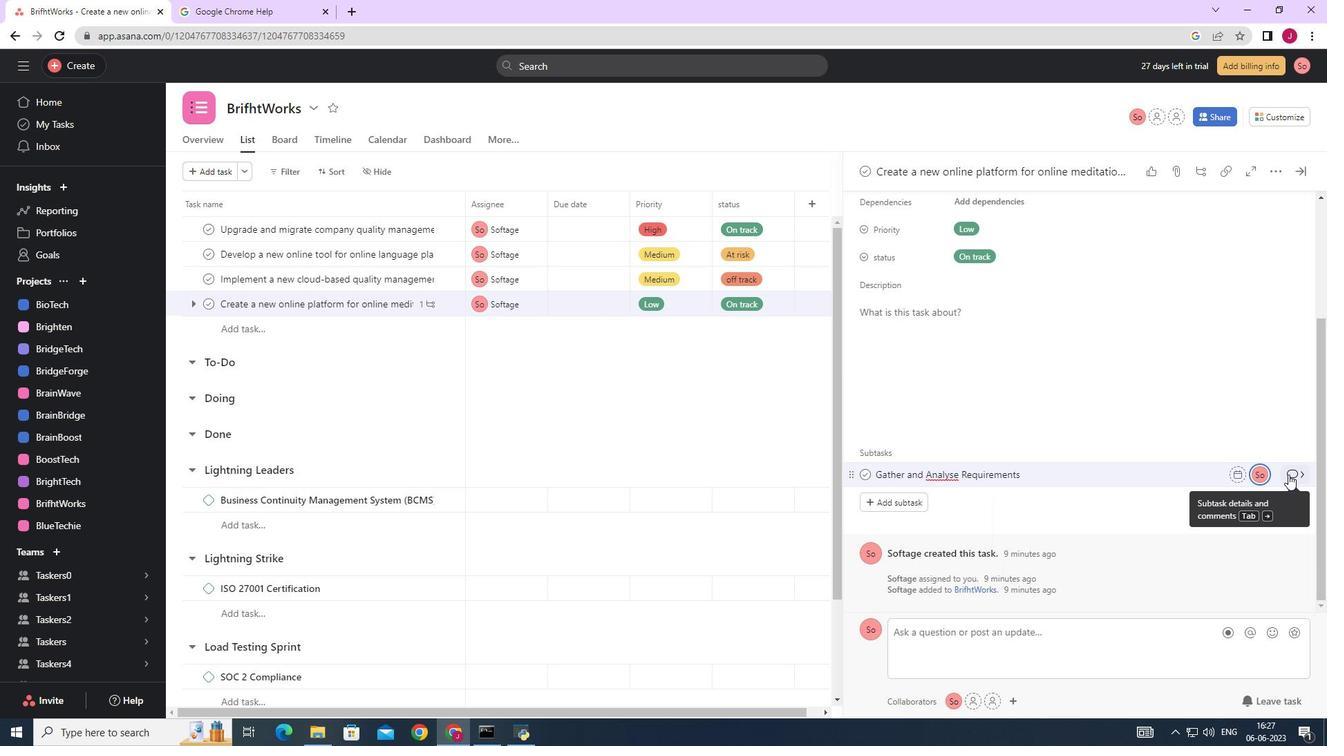 
Action: Mouse moved to (911, 365)
Screenshot: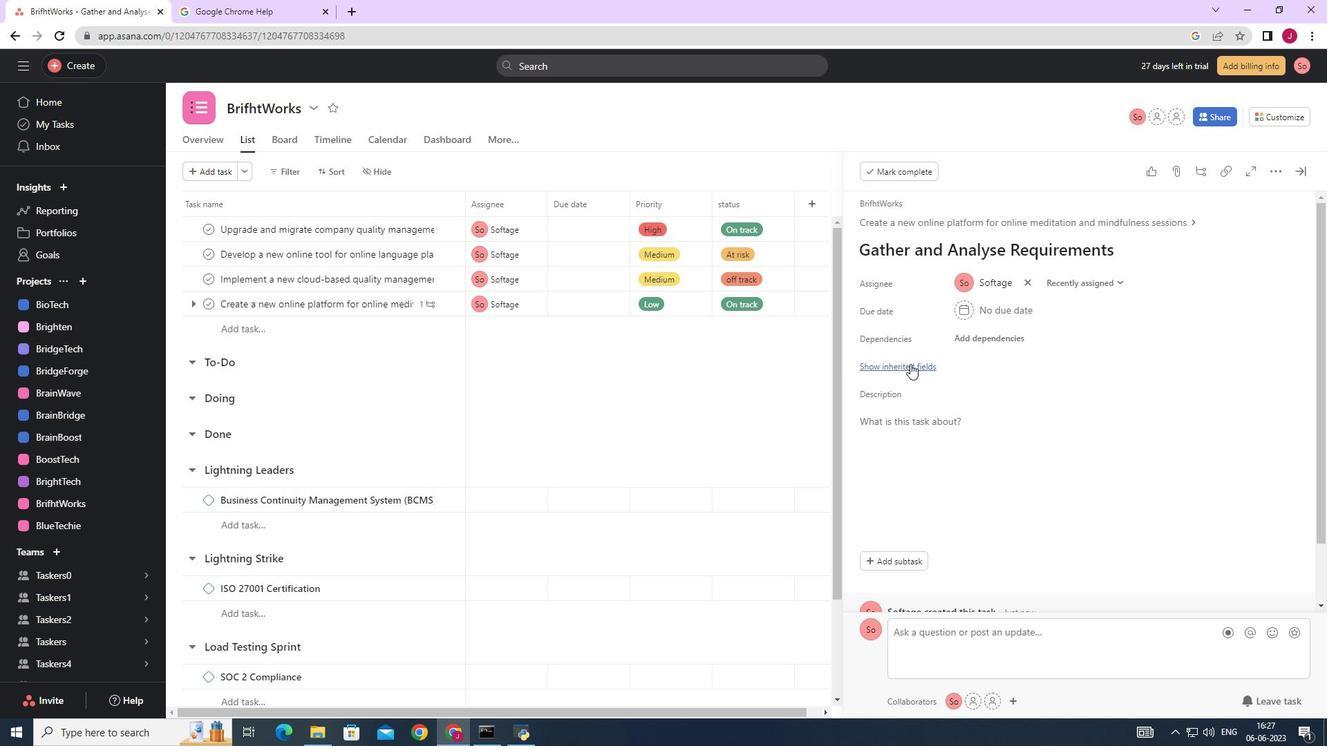 
Action: Mouse pressed left at (911, 365)
Screenshot: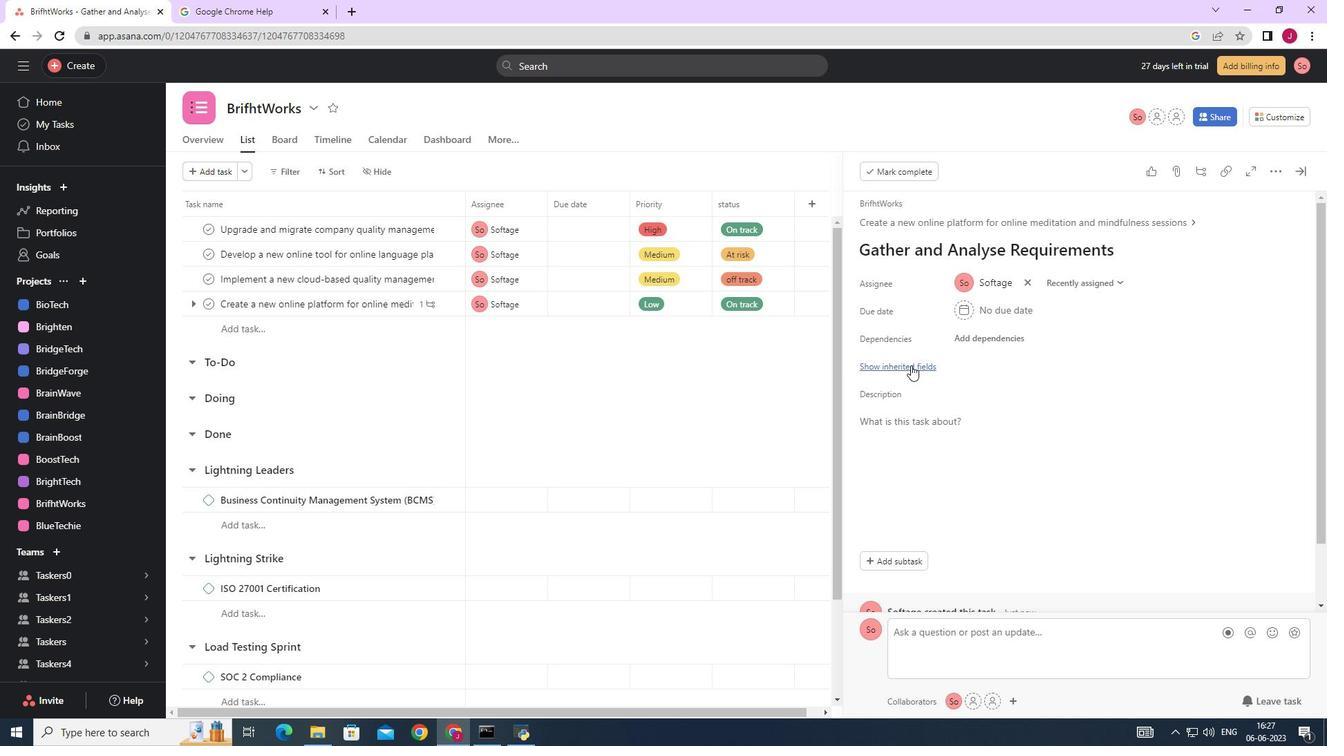 
Action: Mouse moved to (964, 392)
Screenshot: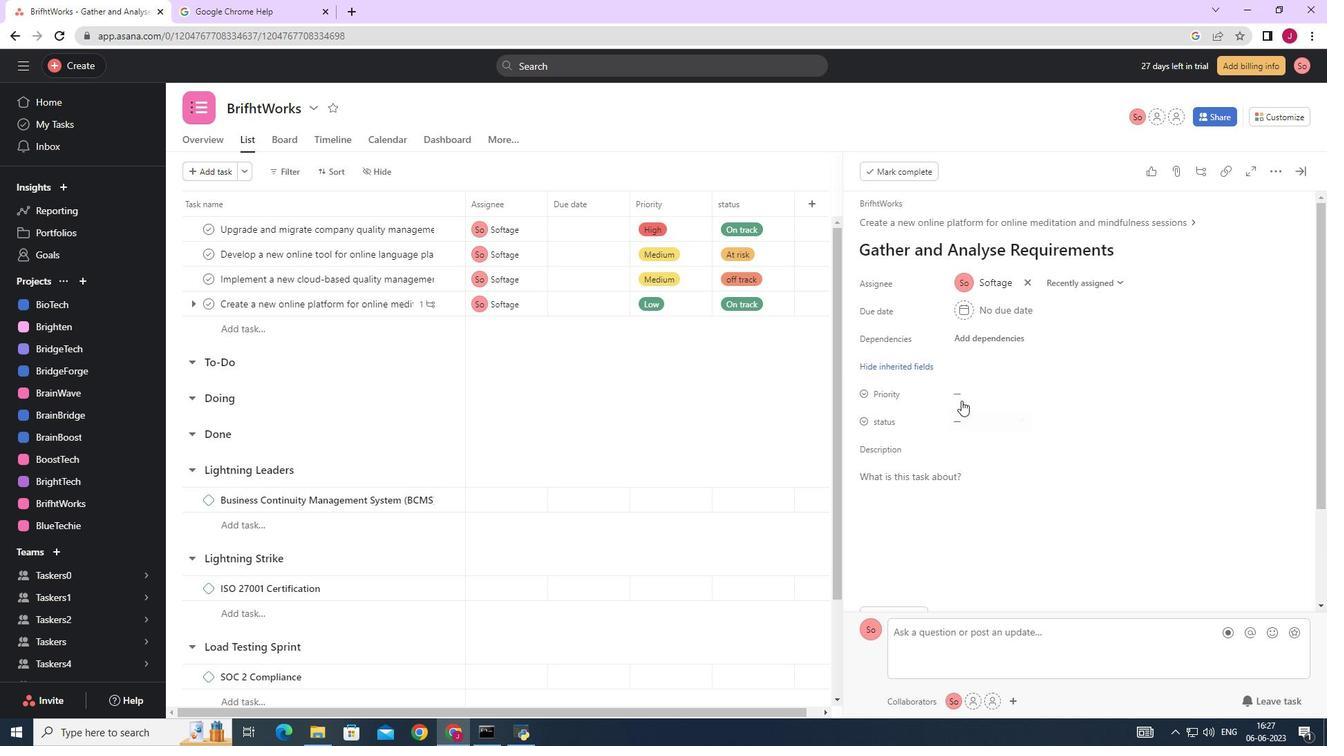 
Action: Mouse pressed left at (964, 392)
Screenshot: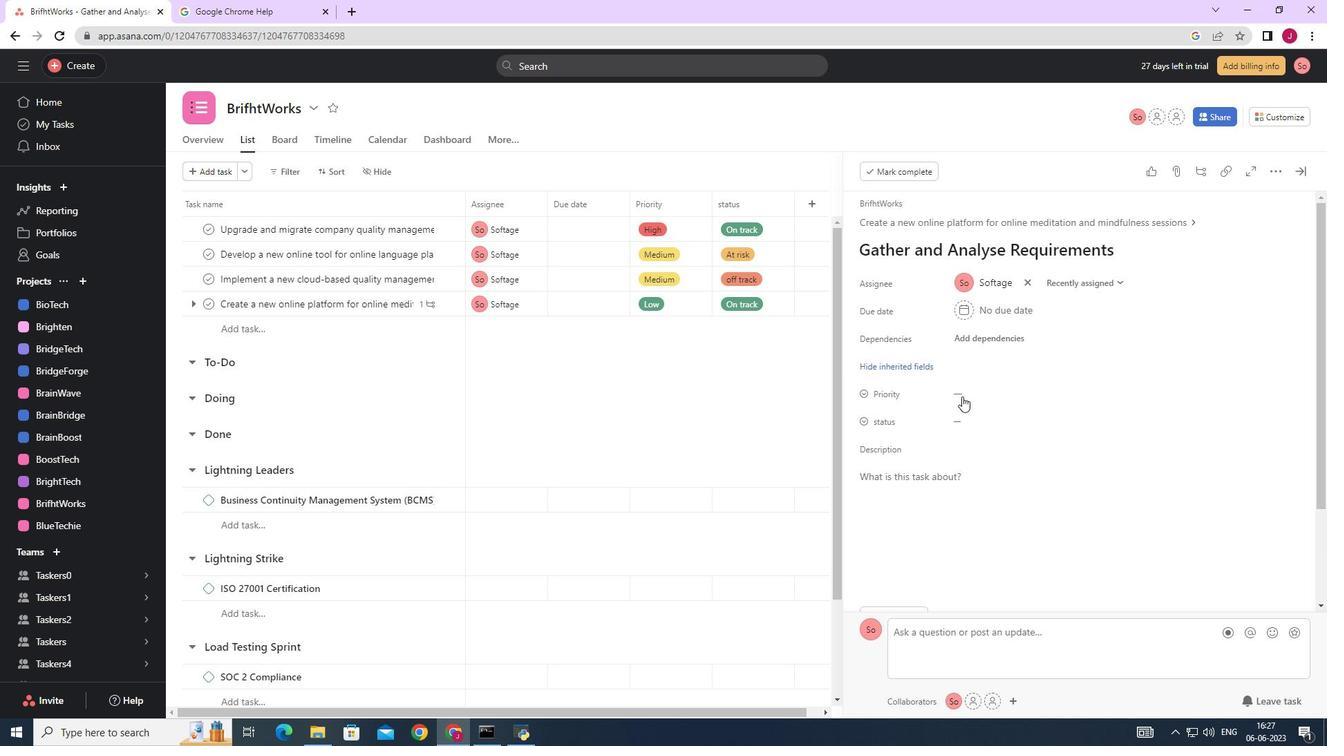 
Action: Mouse moved to (999, 468)
Screenshot: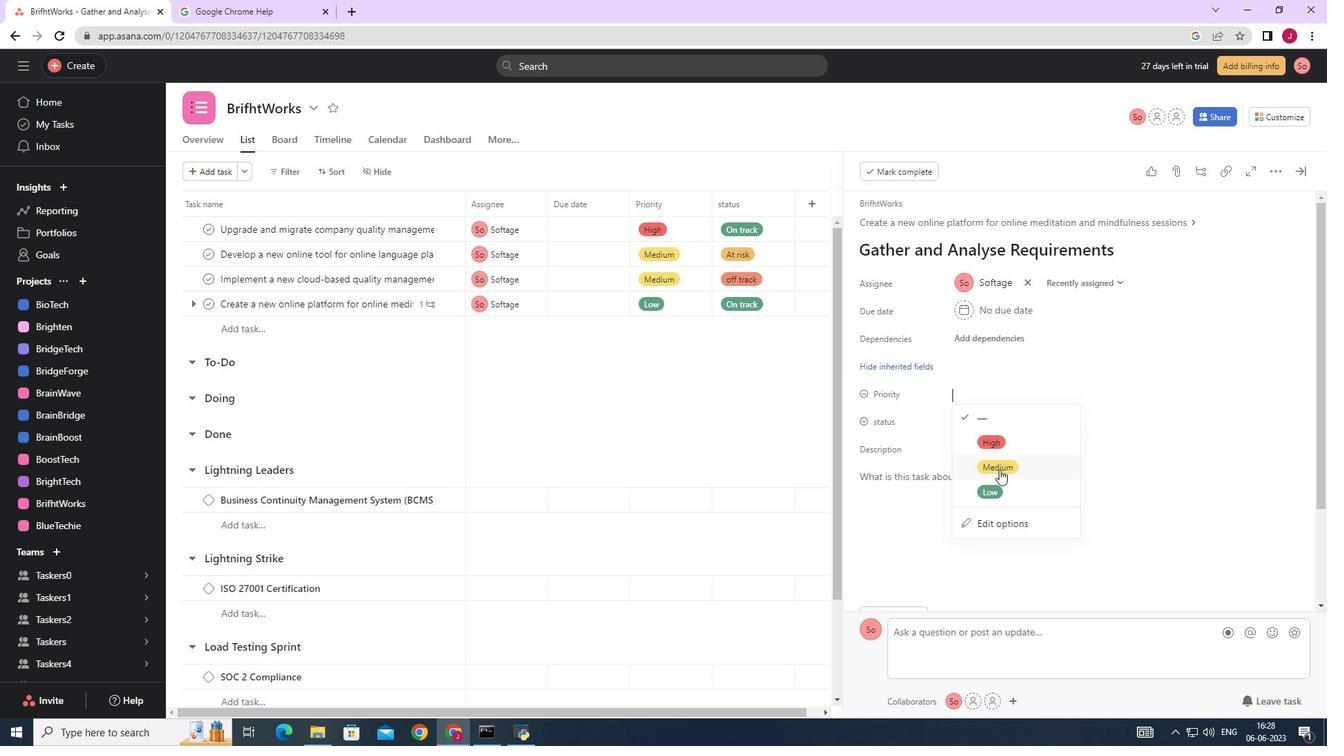 
Action: Mouse pressed left at (999, 468)
Screenshot: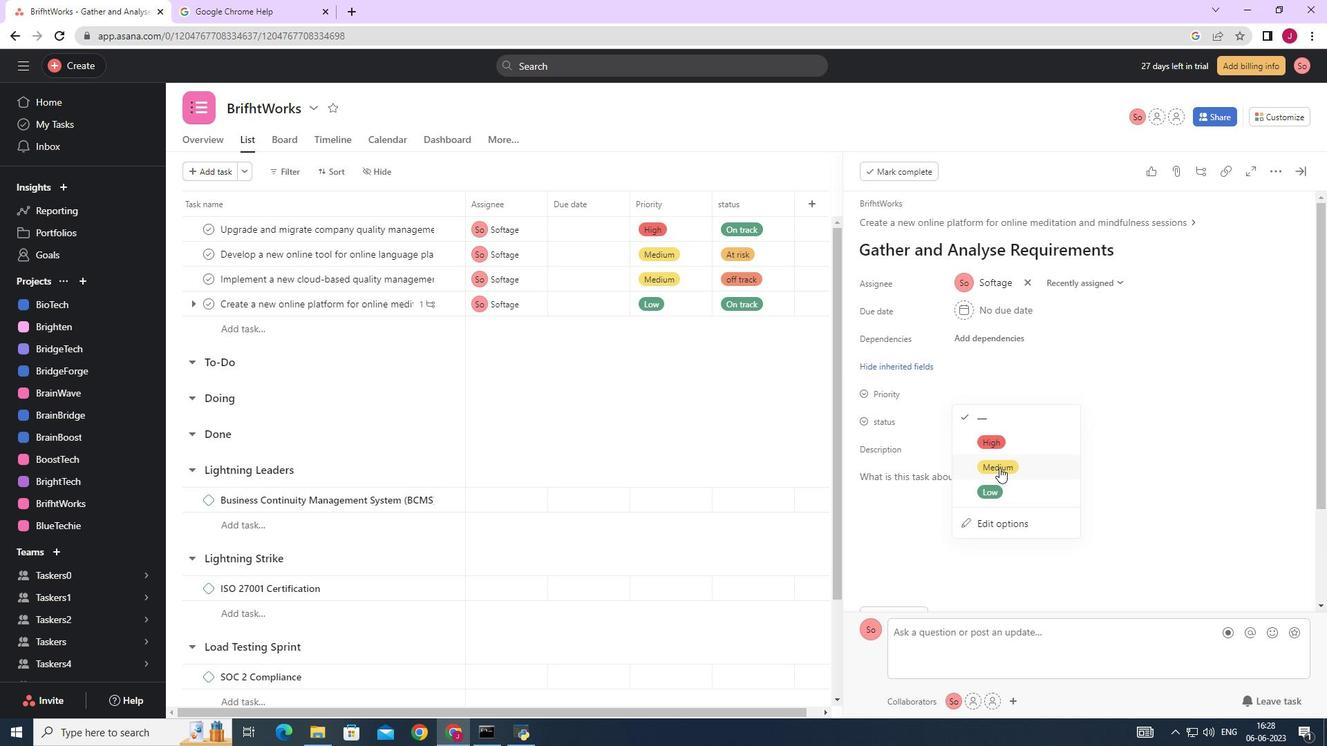 
Action: Mouse moved to (984, 419)
Screenshot: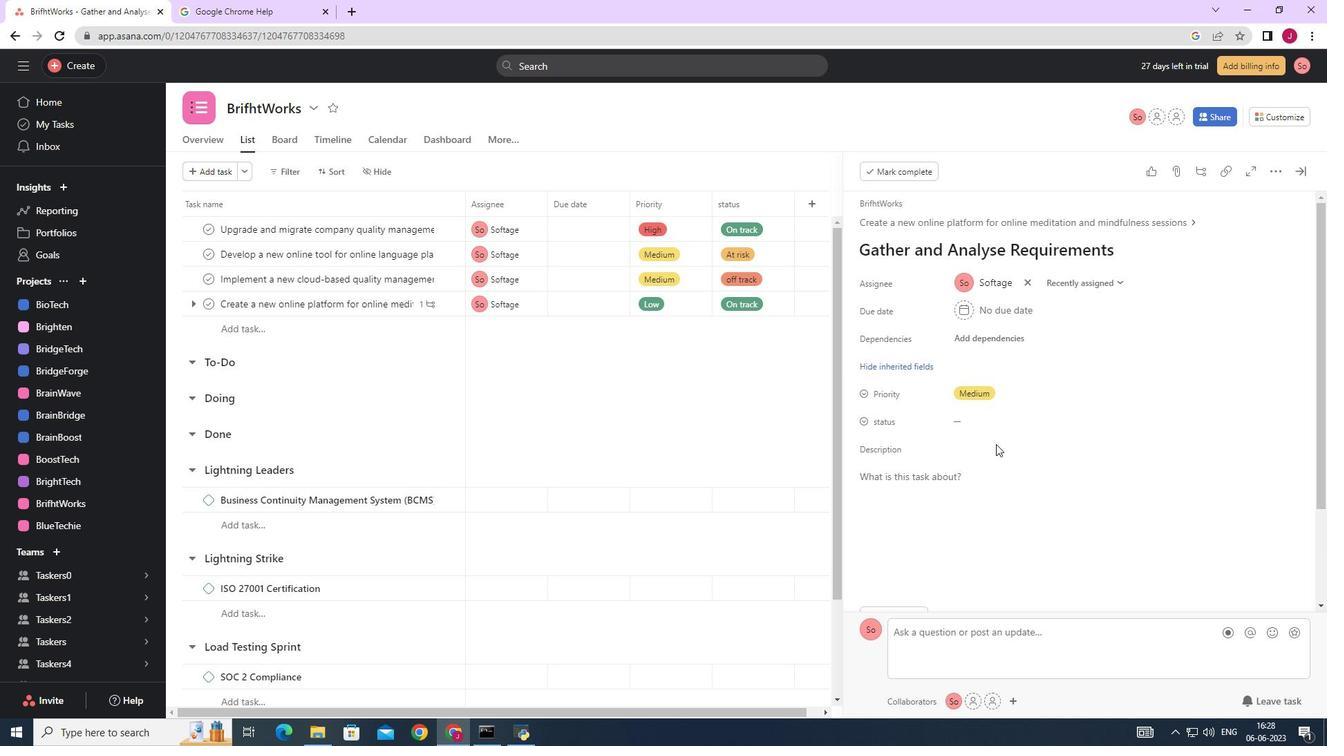 
Action: Mouse pressed left at (984, 419)
Screenshot: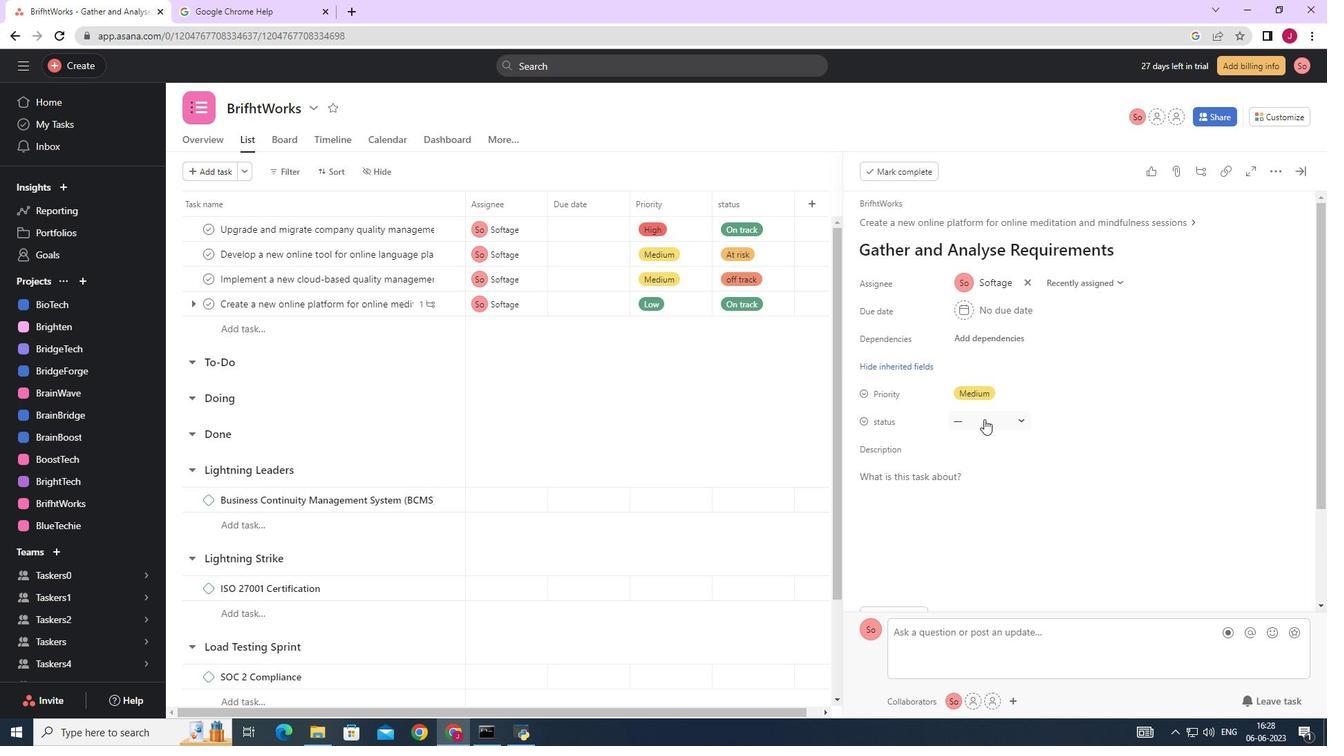 
Action: Mouse moved to (998, 521)
Screenshot: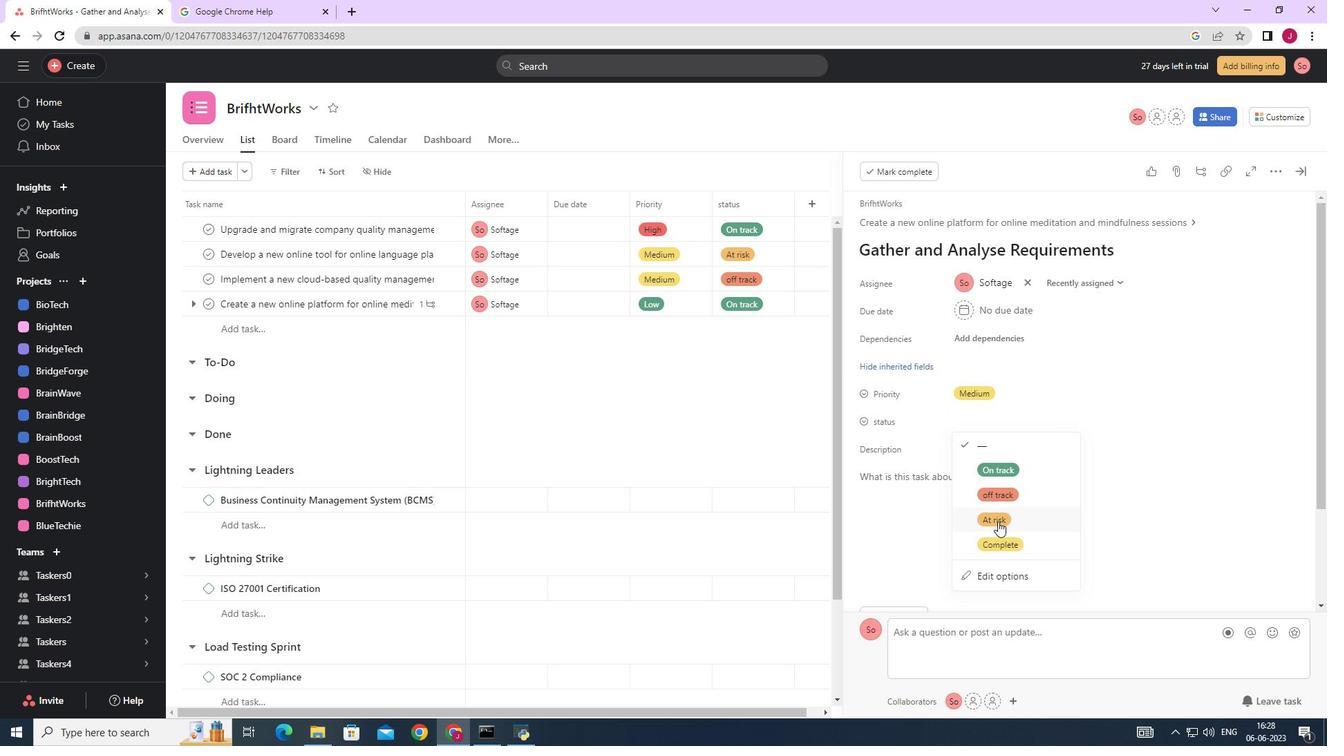 
Action: Mouse pressed left at (998, 521)
Screenshot: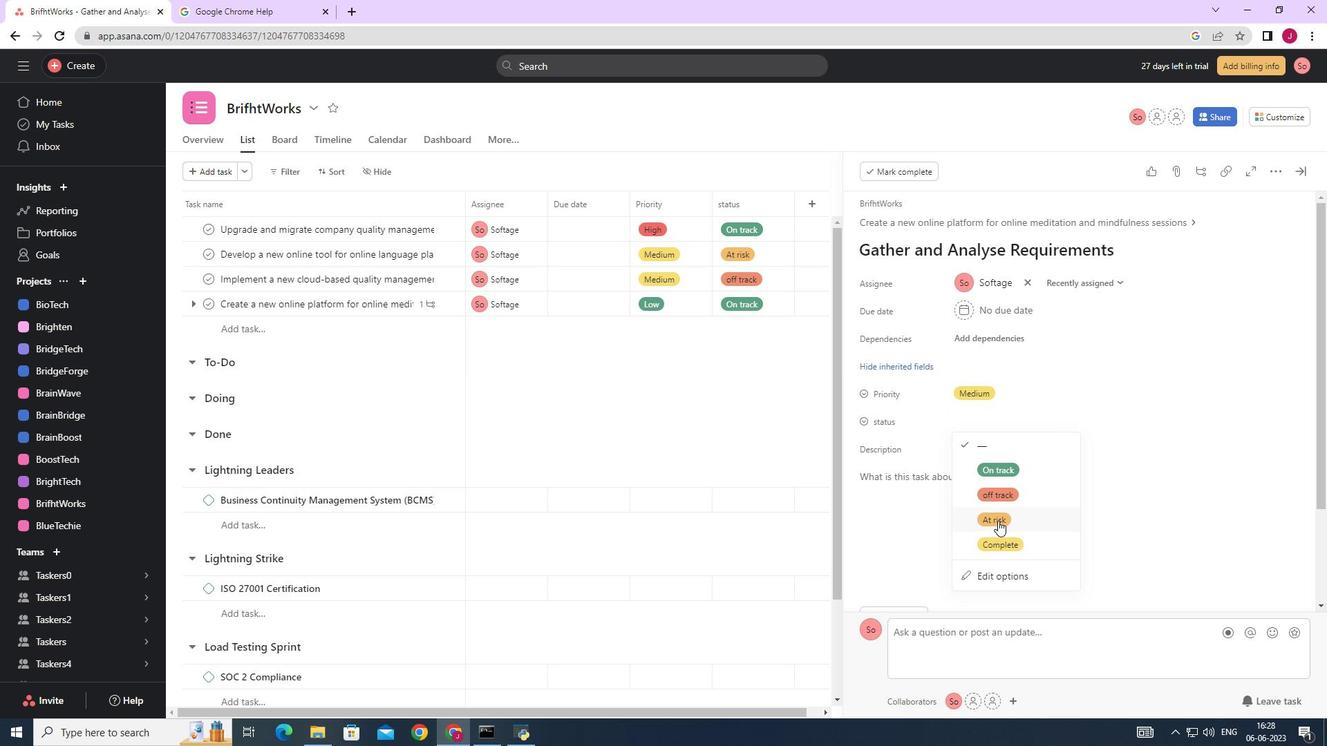 
Action: Mouse moved to (1271, 165)
Screenshot: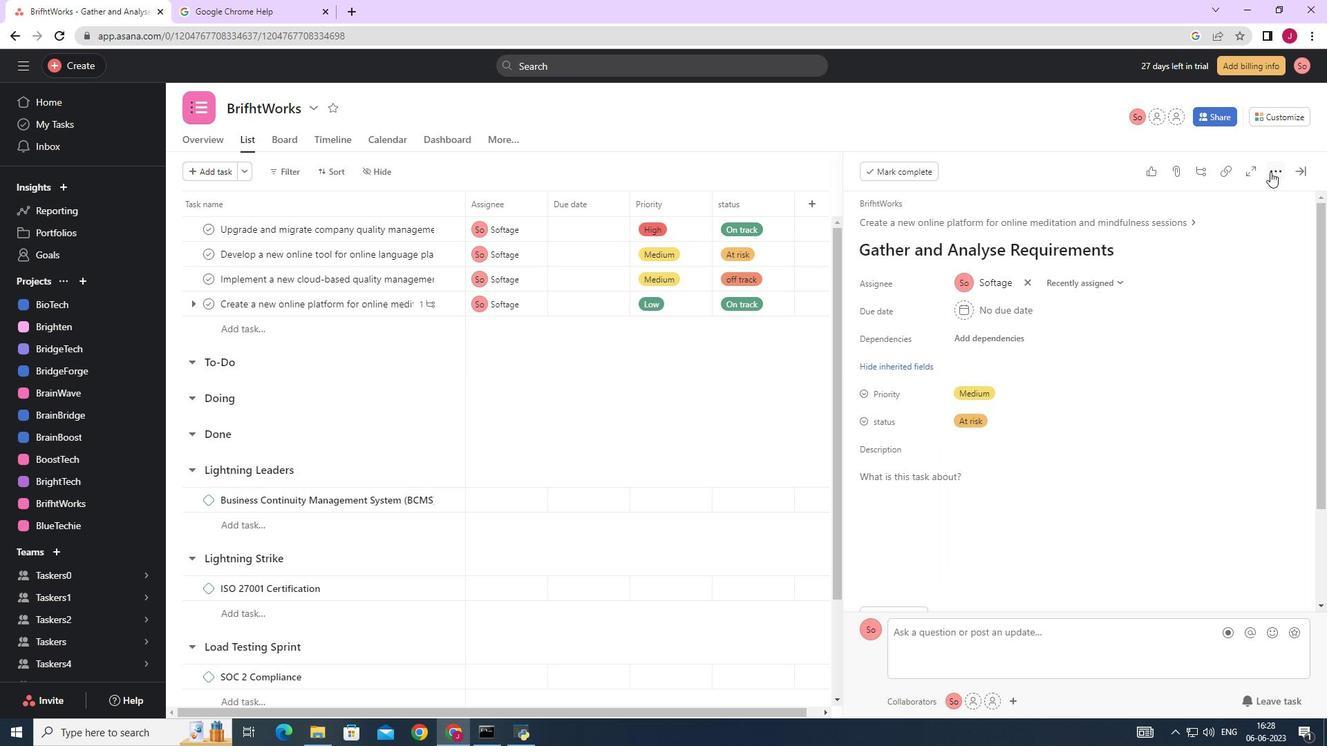 
Action: Mouse pressed left at (1271, 165)
Screenshot: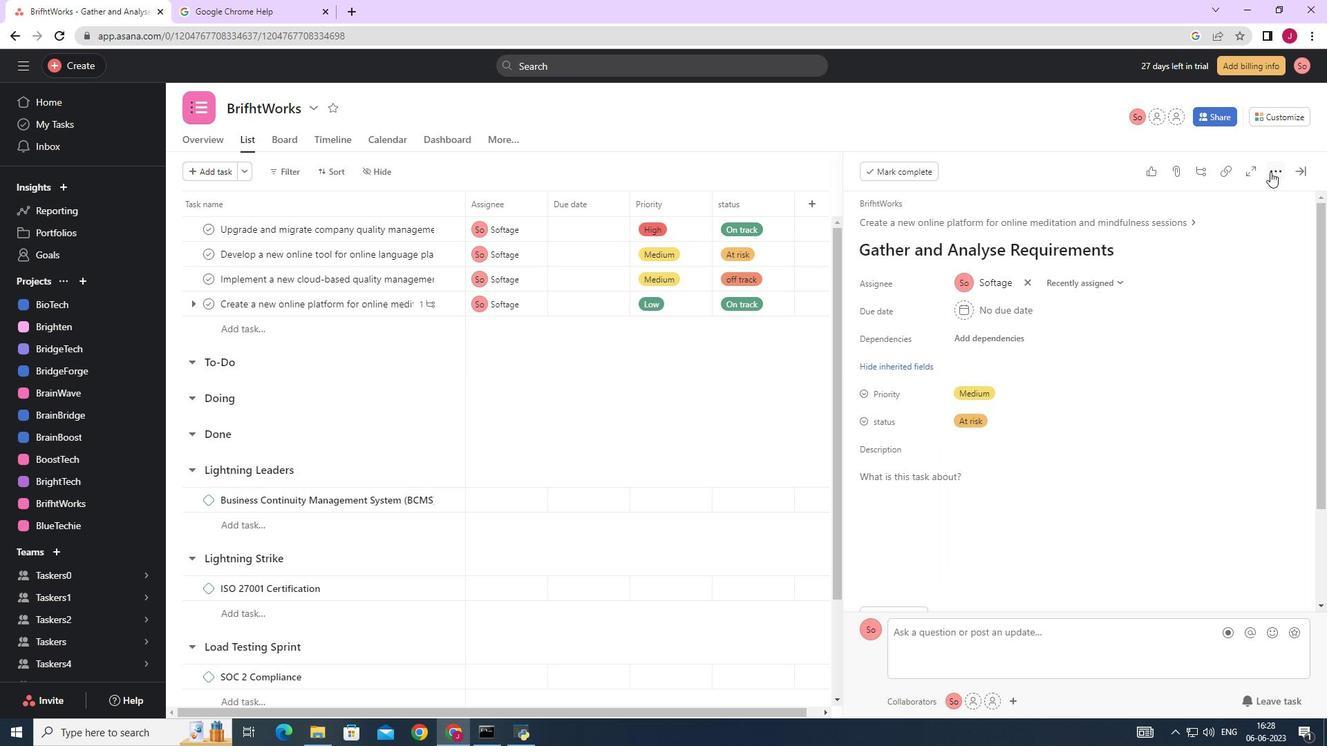
Action: Mouse moved to (1137, 219)
Screenshot: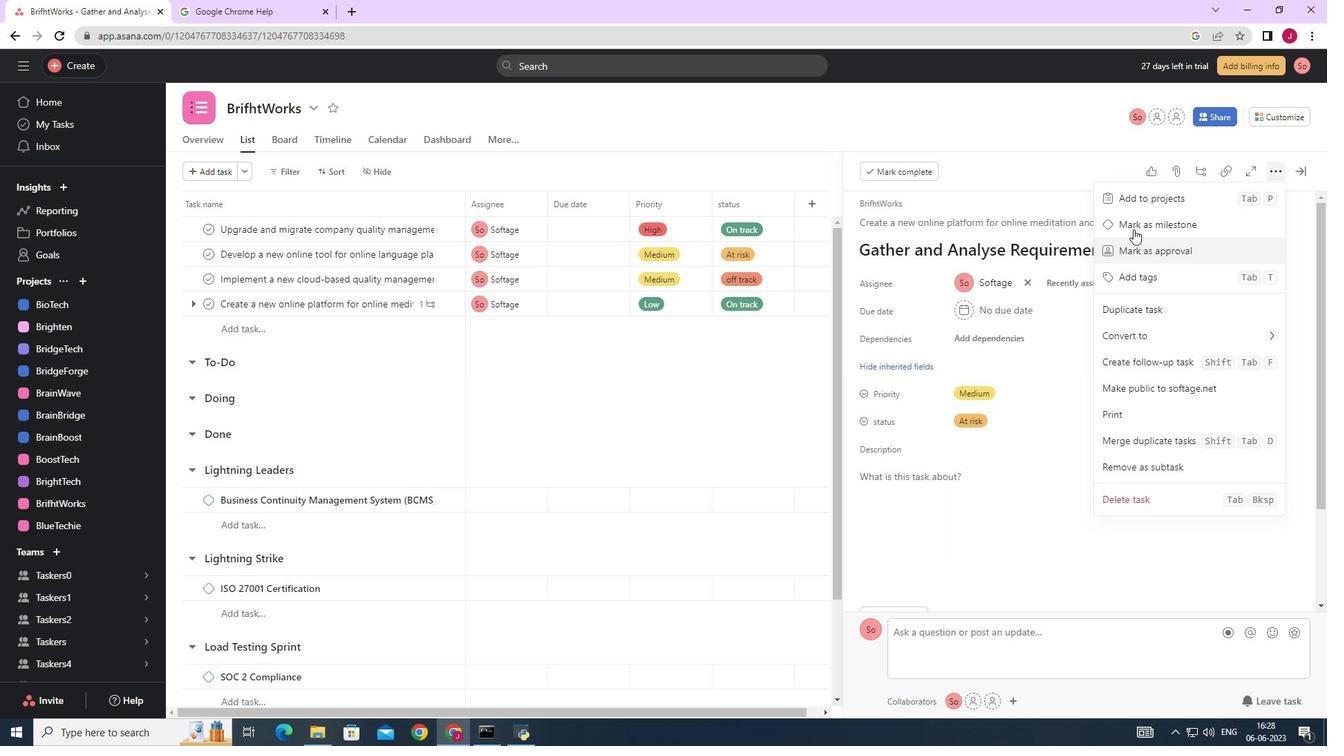 
Action: Mouse pressed left at (1137, 219)
Screenshot: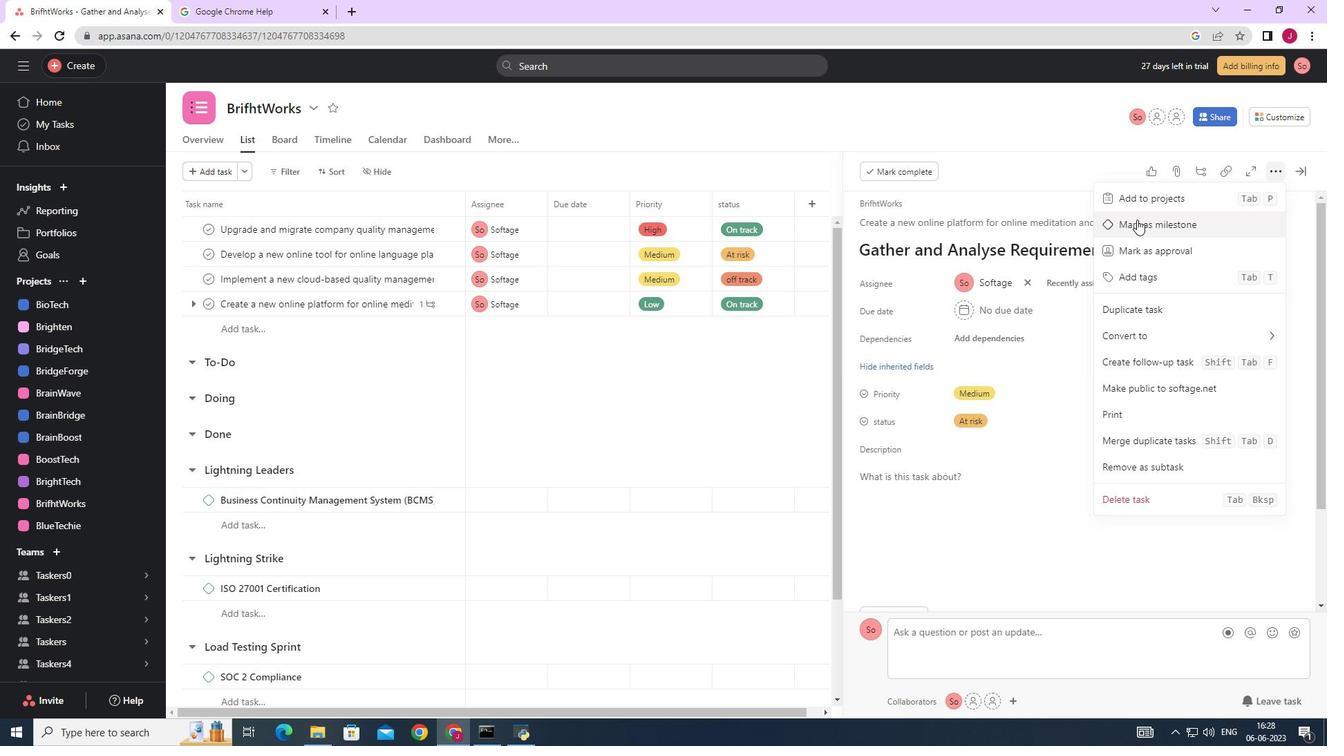 
Action: Mouse moved to (1302, 169)
Screenshot: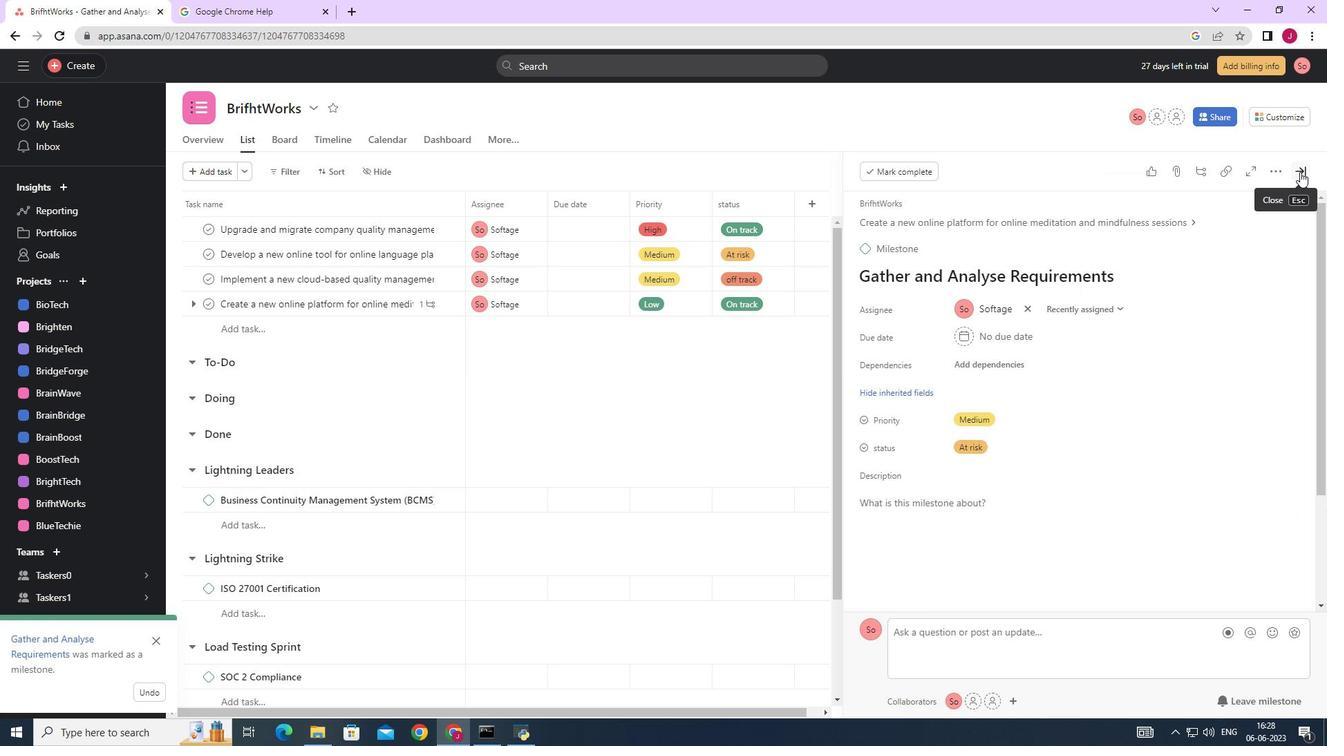 
Action: Mouse pressed left at (1302, 169)
Screenshot: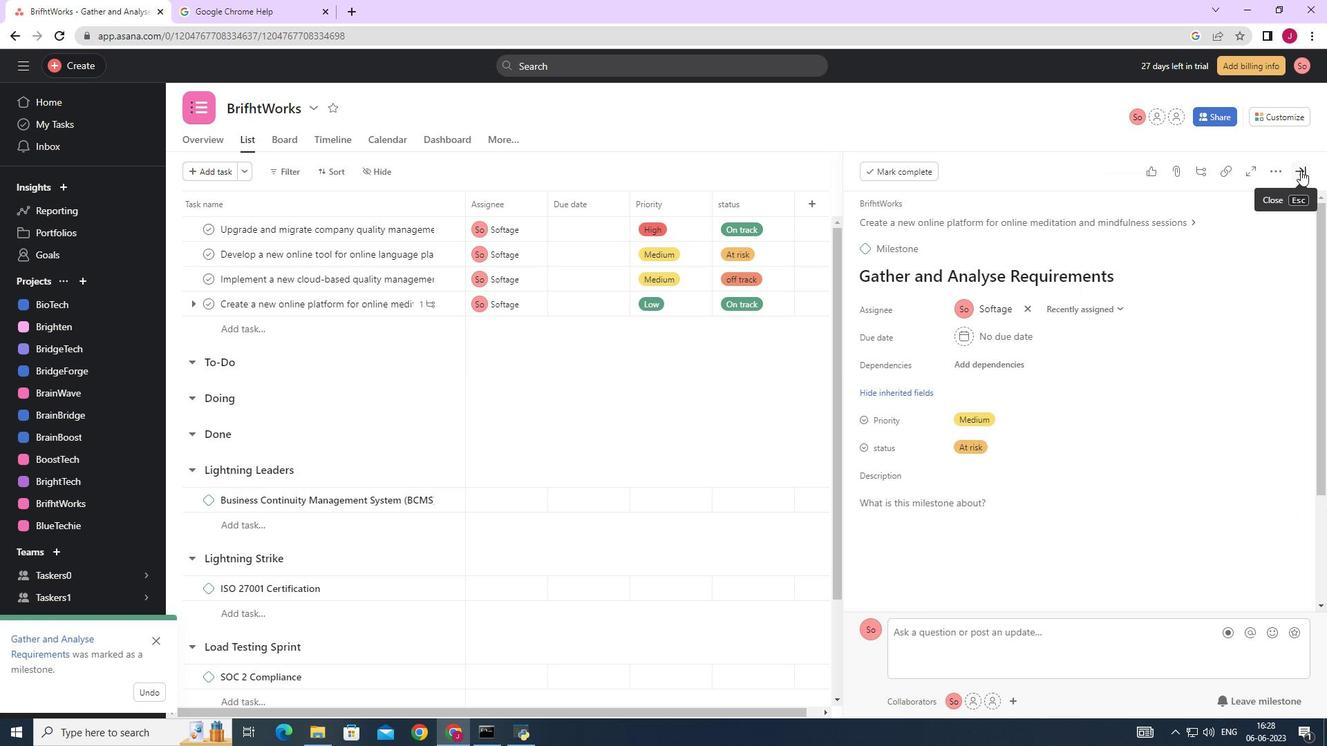 
Action: Mouse moved to (1205, 190)
Screenshot: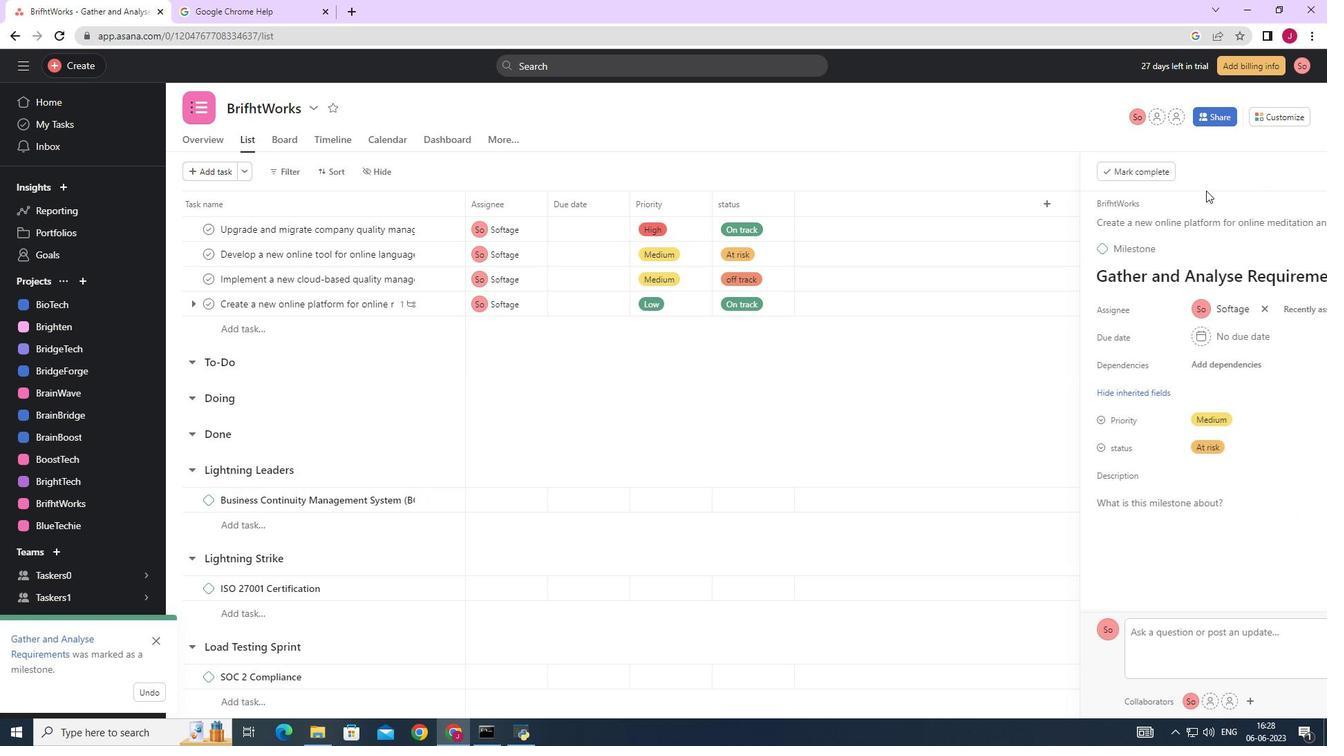
